 Task: Find connections with filter location Schopfheim with filter topic #productivitywith filter profile language English with filter current company TRS Staffing Solutions with filter school Maharaja Agrasen Himalayan Garhwal University with filter industry Clay and Refractory Products Manufacturing with filter service category WordPress Design with filter keywords title Brand Manager
Action: Mouse moved to (256, 207)
Screenshot: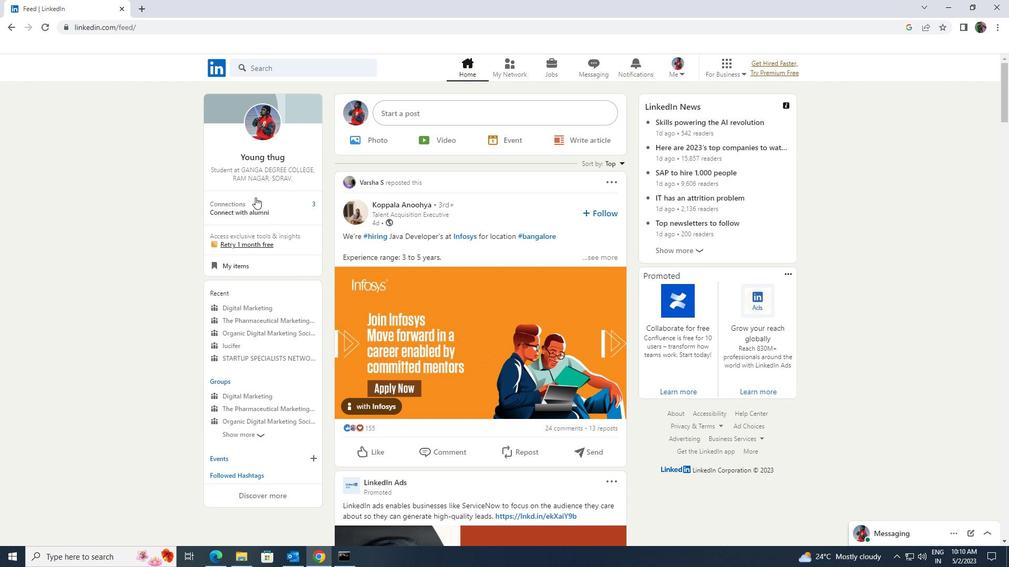 
Action: Mouse pressed left at (256, 207)
Screenshot: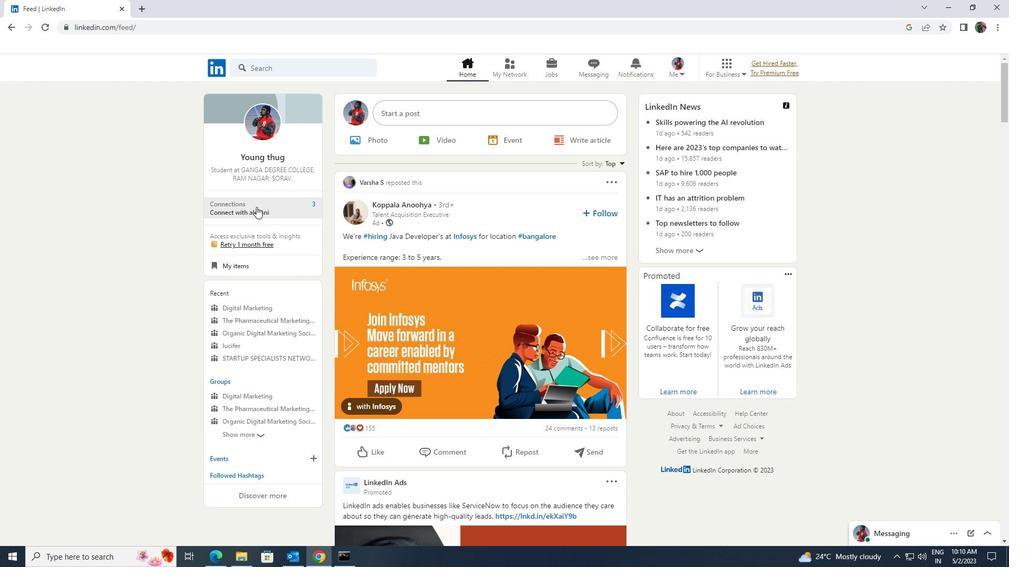 
Action: Mouse moved to (271, 127)
Screenshot: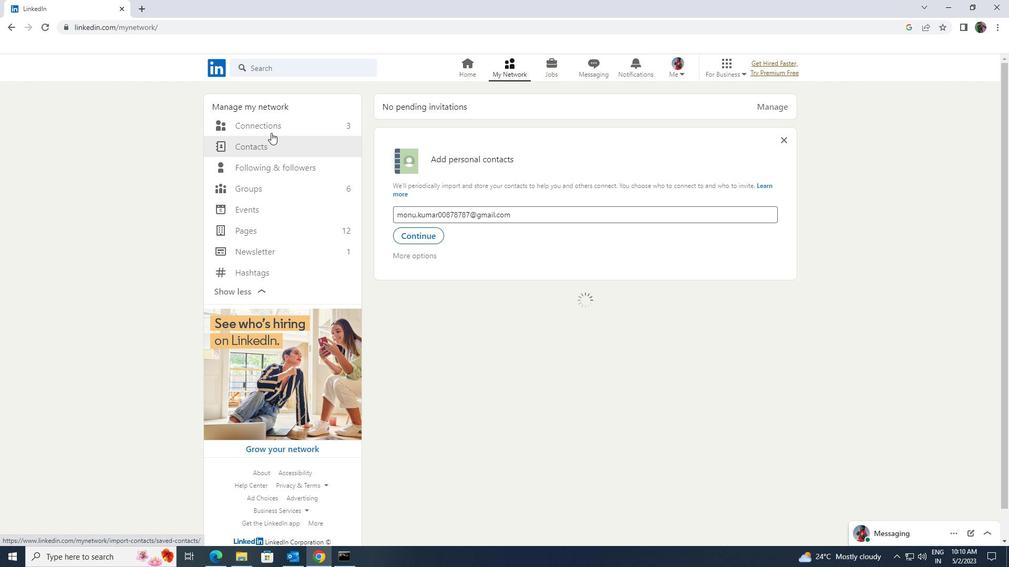 
Action: Mouse pressed left at (271, 127)
Screenshot: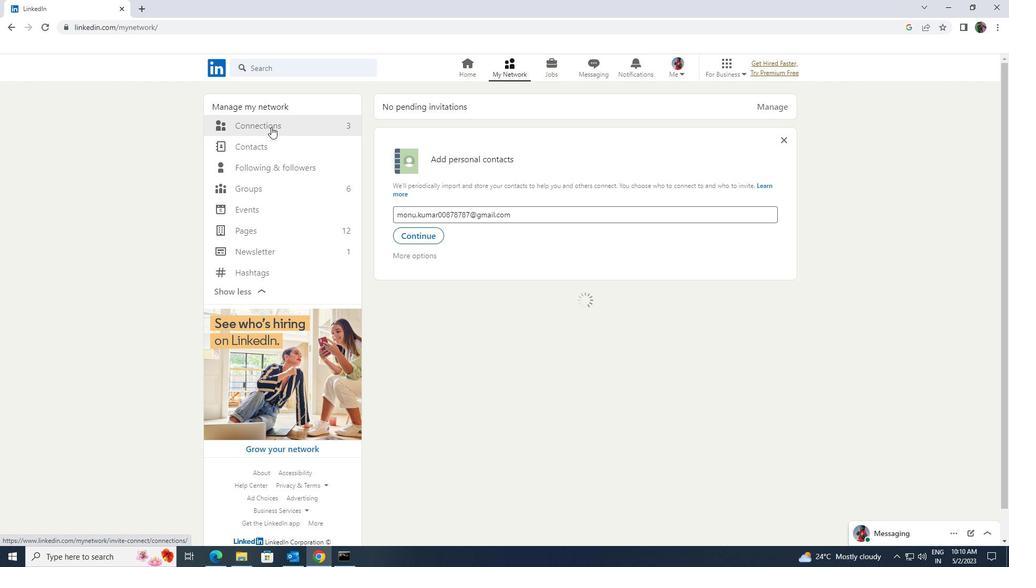 
Action: Mouse moved to (567, 127)
Screenshot: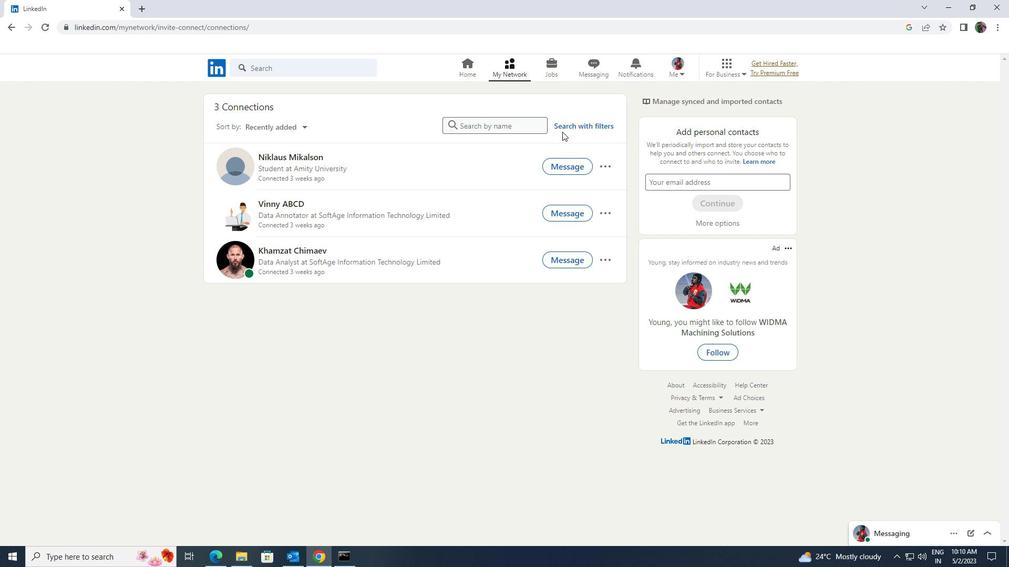 
Action: Mouse pressed left at (567, 127)
Screenshot: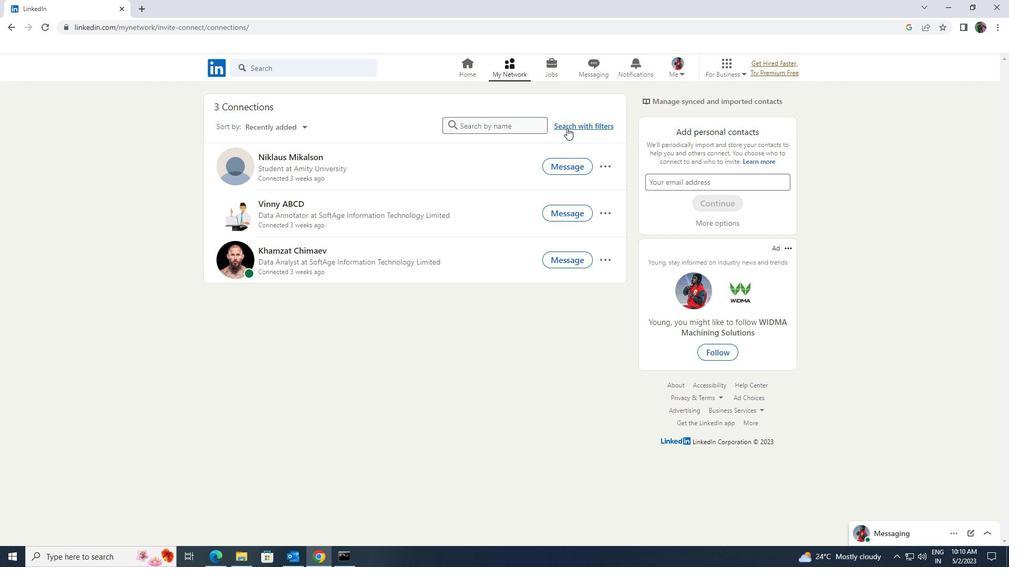 
Action: Mouse moved to (540, 97)
Screenshot: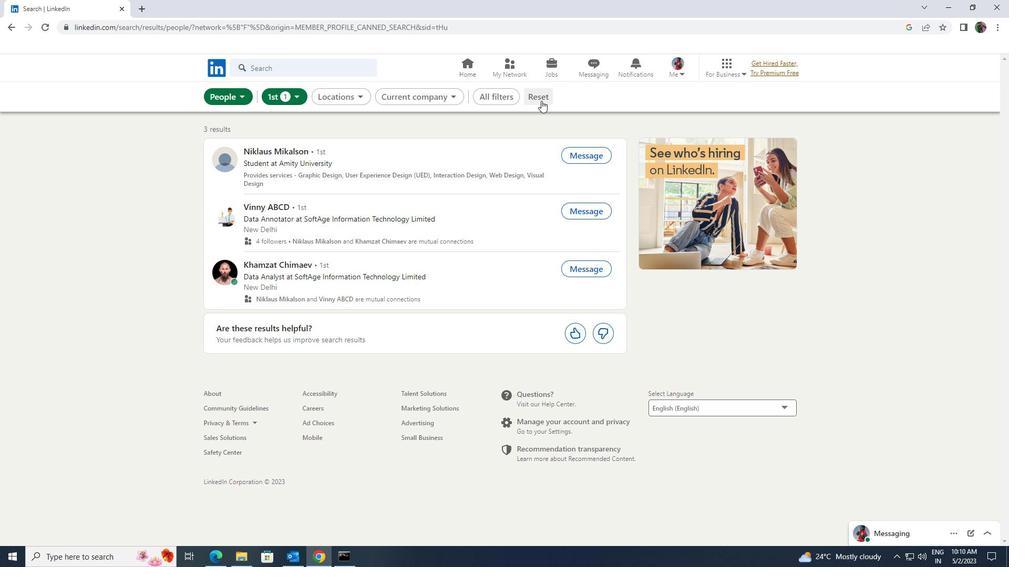 
Action: Mouse pressed left at (540, 97)
Screenshot: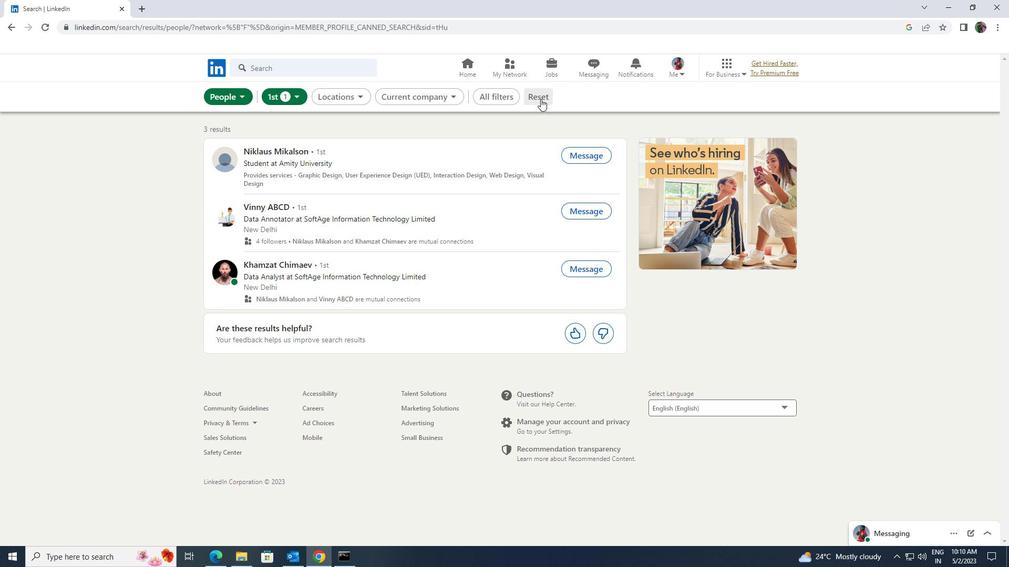 
Action: Mouse moved to (527, 95)
Screenshot: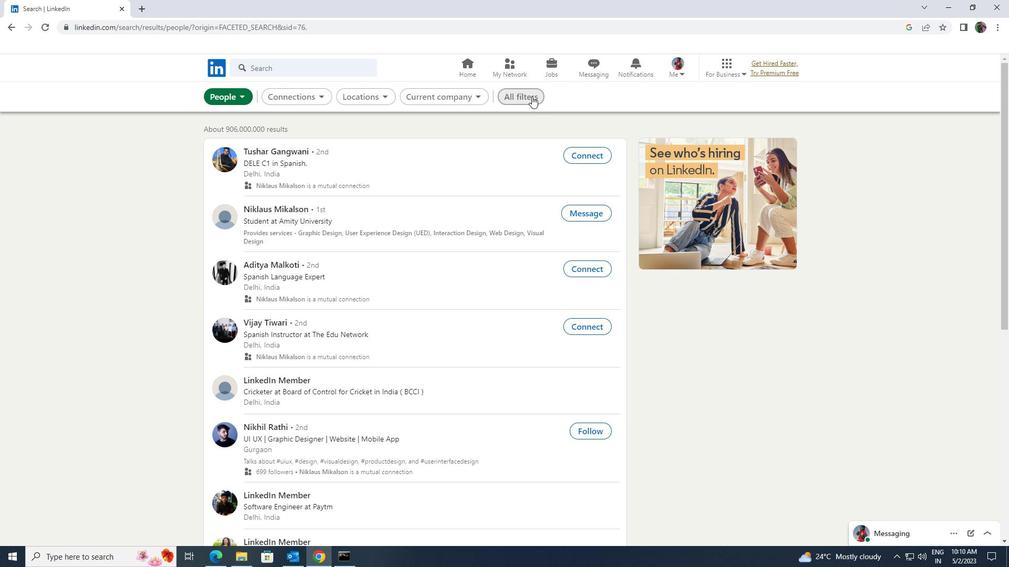 
Action: Mouse pressed left at (527, 95)
Screenshot: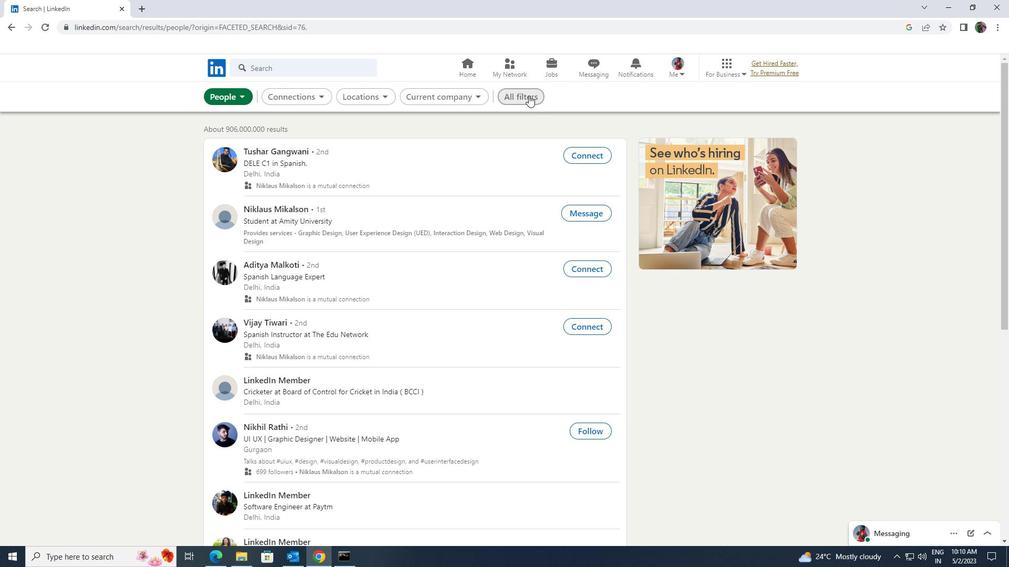 
Action: Mouse moved to (857, 314)
Screenshot: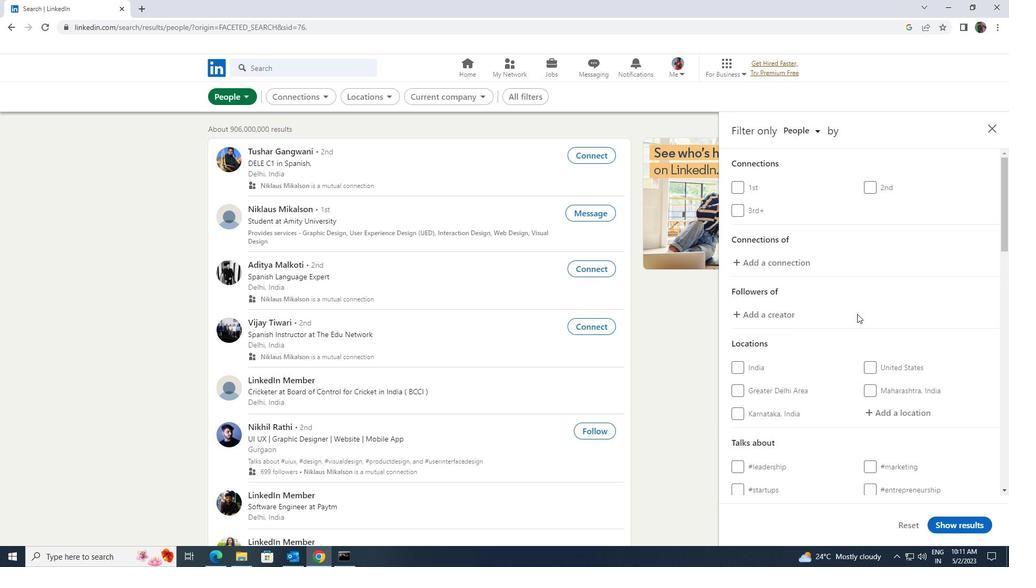 
Action: Mouse scrolled (857, 314) with delta (0, 0)
Screenshot: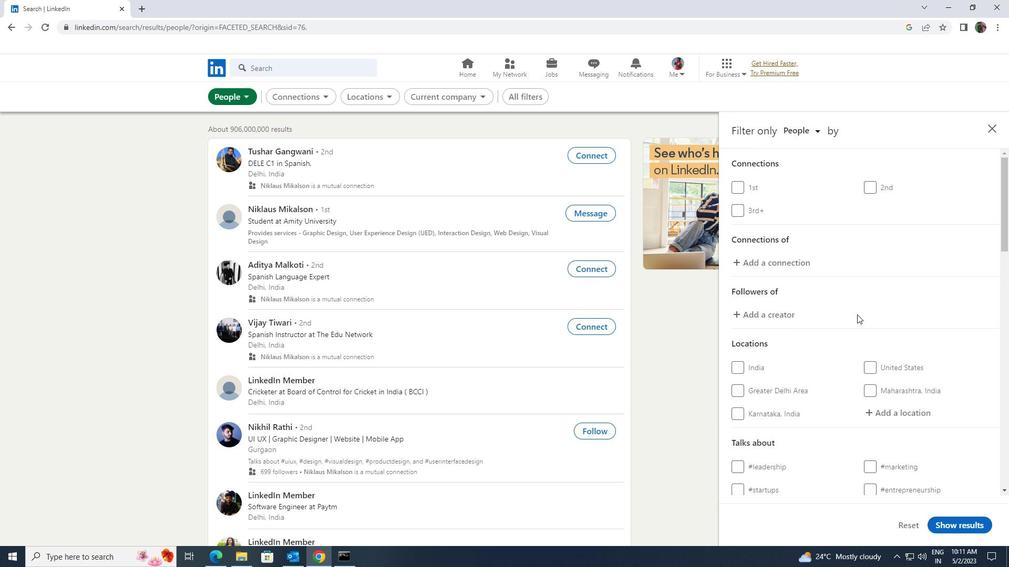 
Action: Mouse moved to (876, 359)
Screenshot: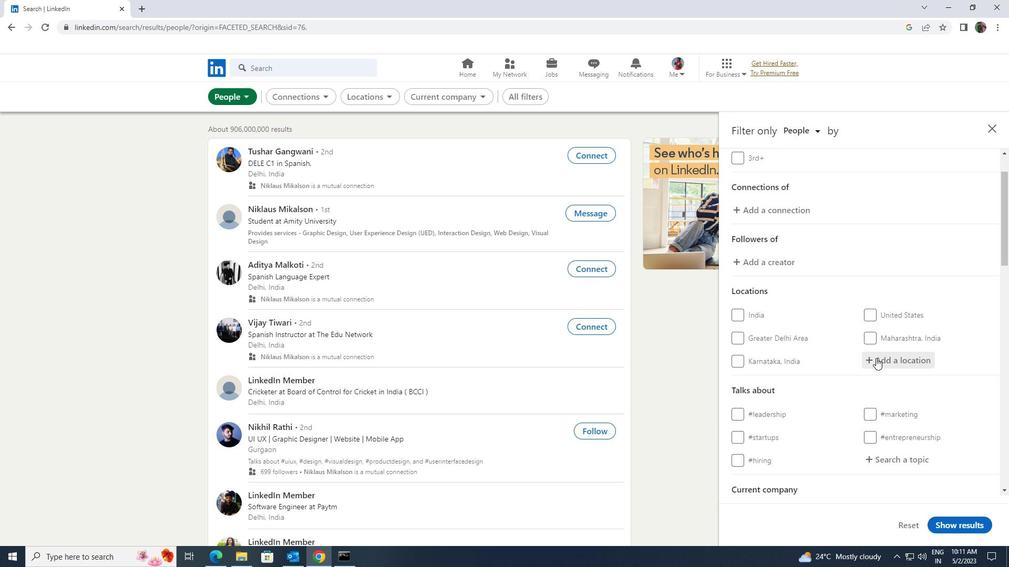 
Action: Mouse pressed left at (876, 359)
Screenshot: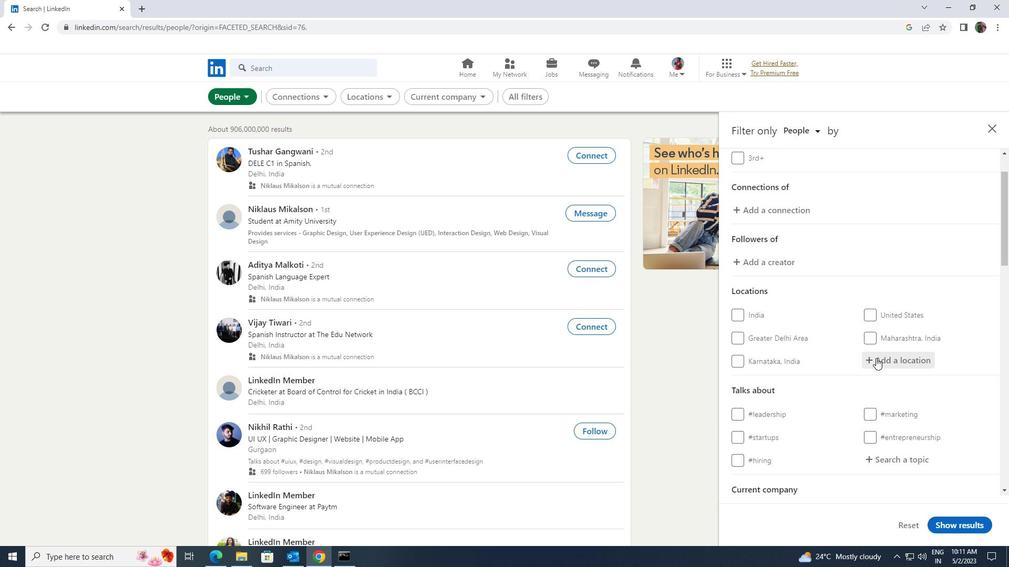 
Action: Mouse moved to (874, 361)
Screenshot: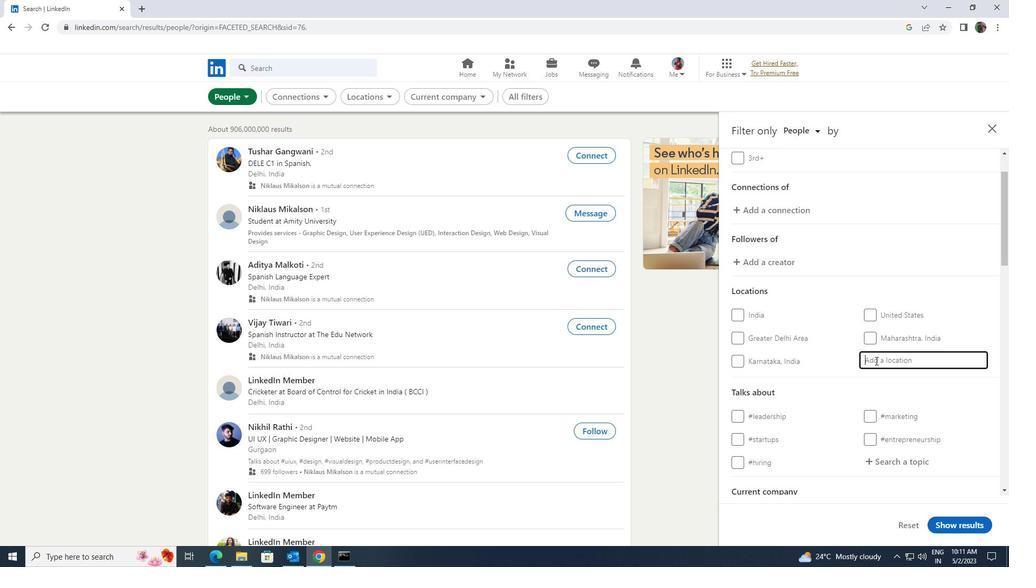 
Action: Key pressed <Key.shift><Key.shift>SCHOP
Screenshot: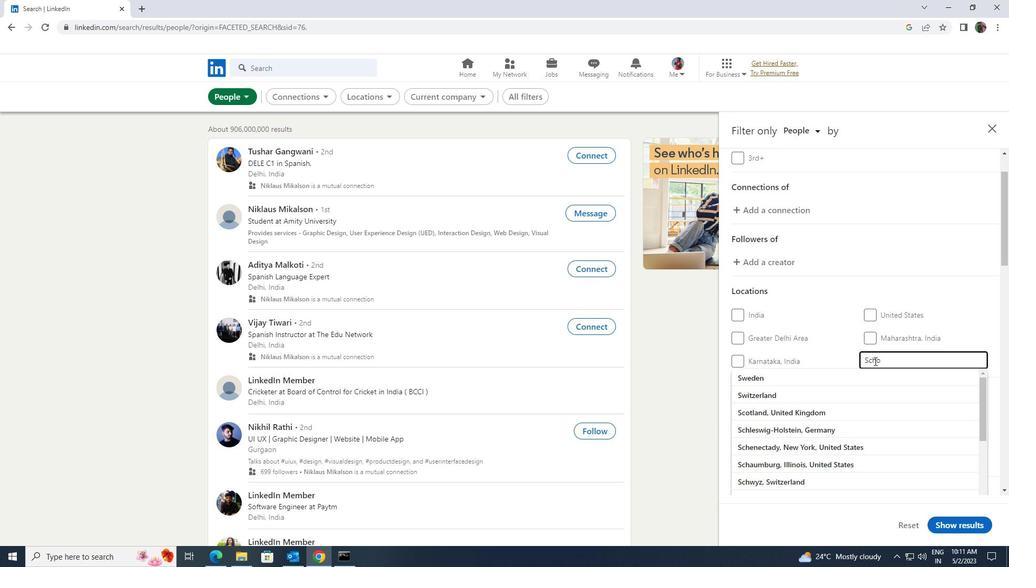 
Action: Mouse moved to (872, 373)
Screenshot: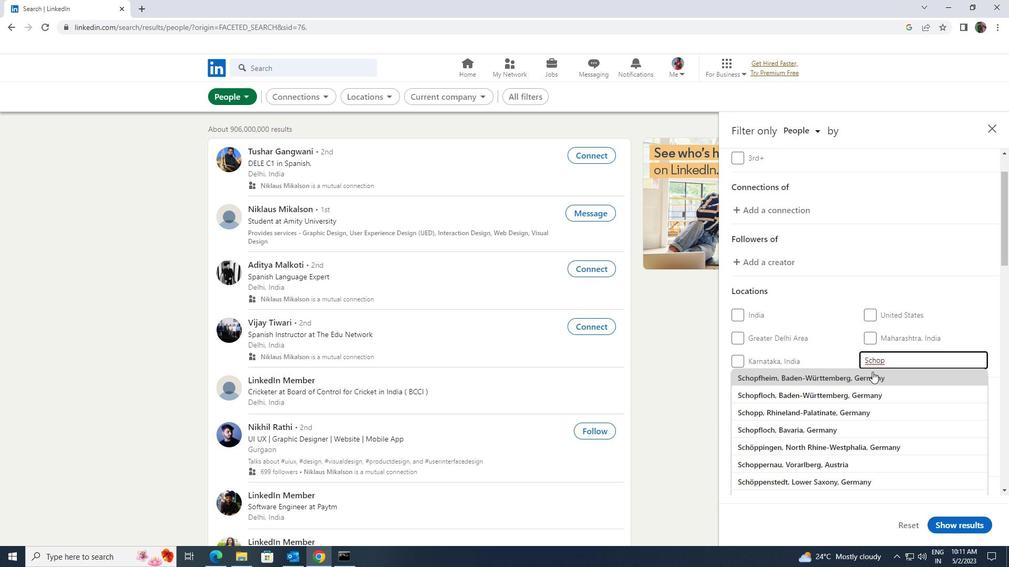 
Action: Mouse pressed left at (872, 373)
Screenshot: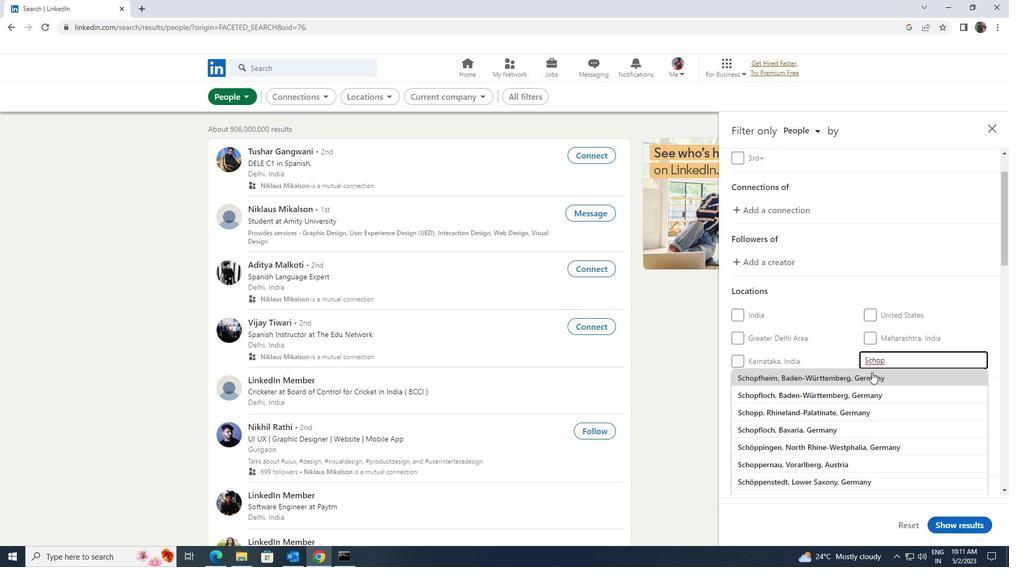 
Action: Mouse moved to (865, 377)
Screenshot: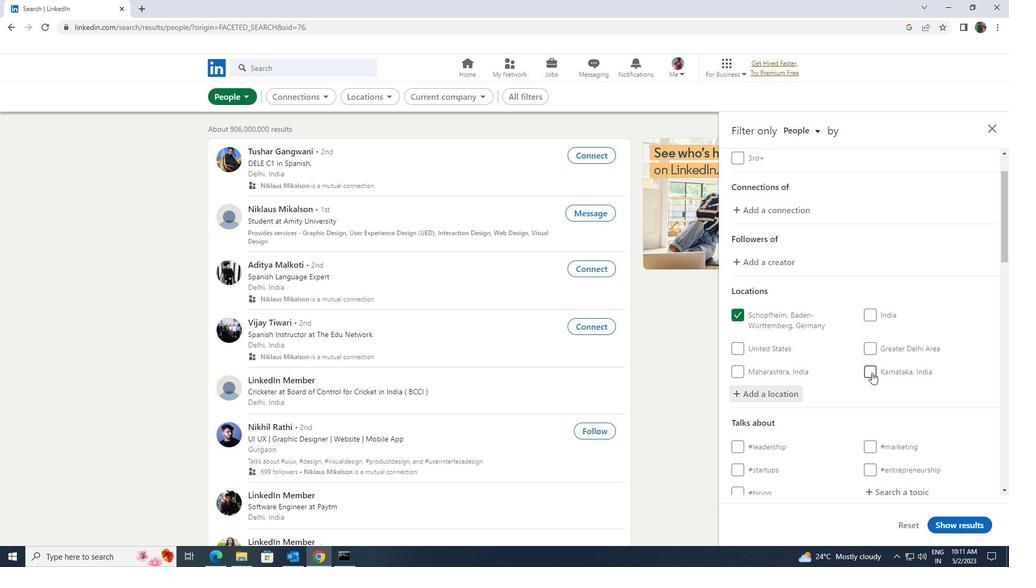 
Action: Mouse scrolled (865, 376) with delta (0, 0)
Screenshot: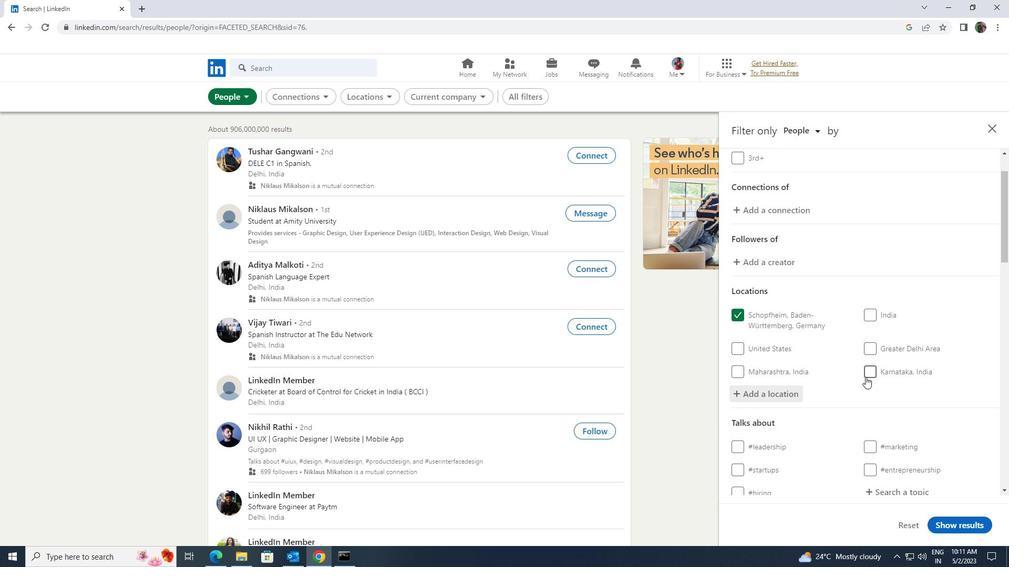 
Action: Mouse scrolled (865, 376) with delta (0, 0)
Screenshot: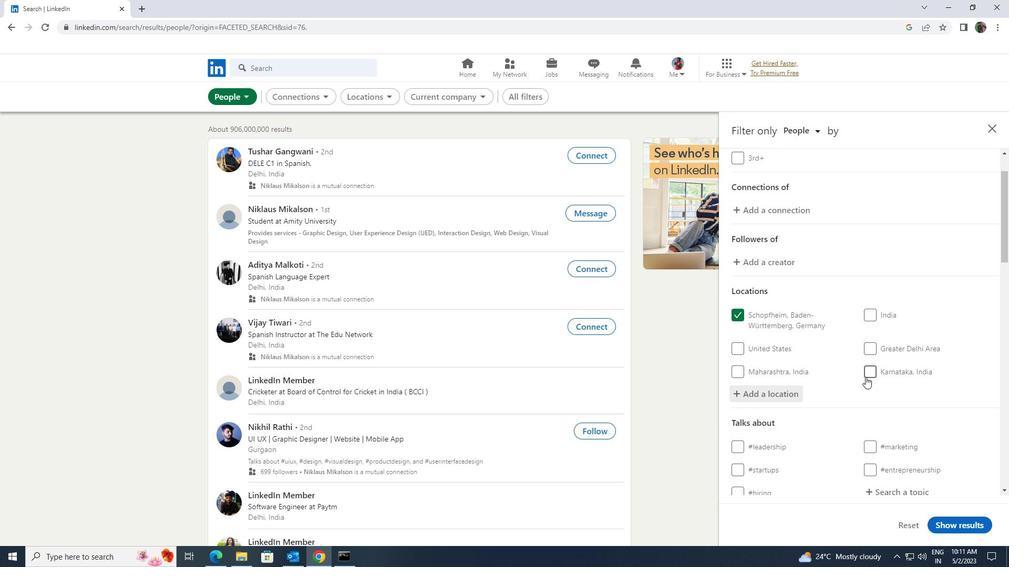 
Action: Mouse scrolled (865, 376) with delta (0, 0)
Screenshot: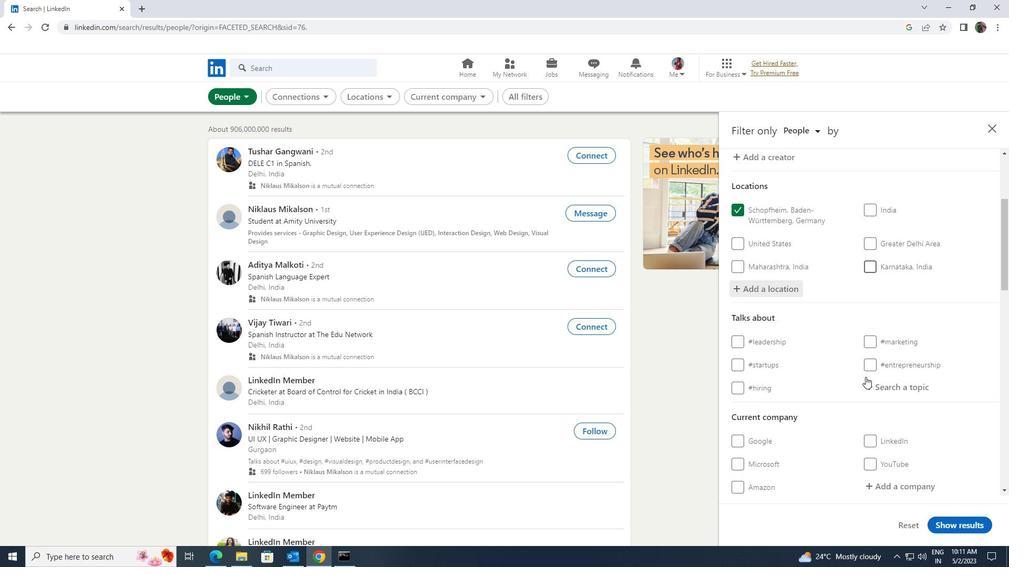 
Action: Mouse moved to (885, 338)
Screenshot: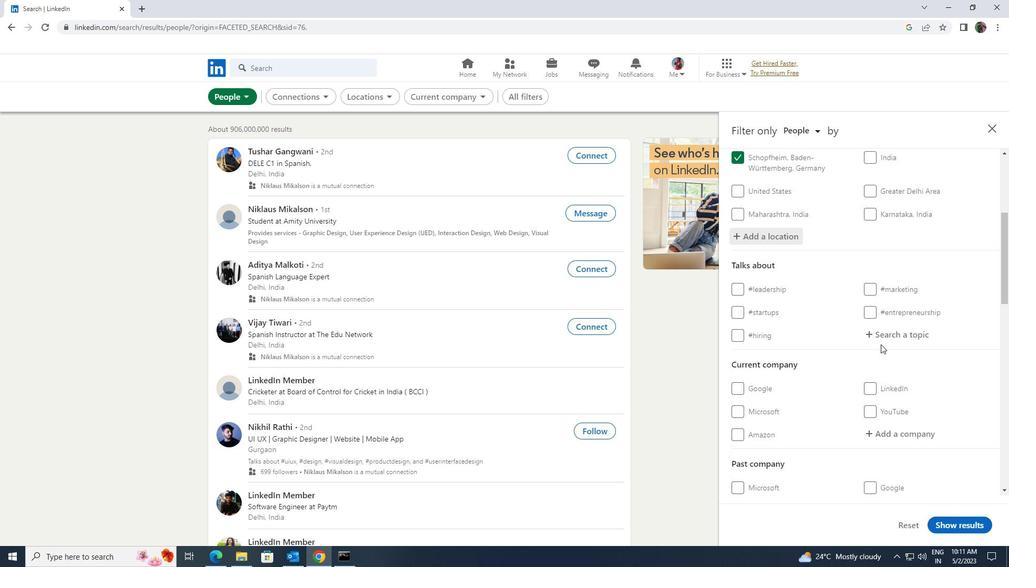 
Action: Mouse pressed left at (885, 338)
Screenshot: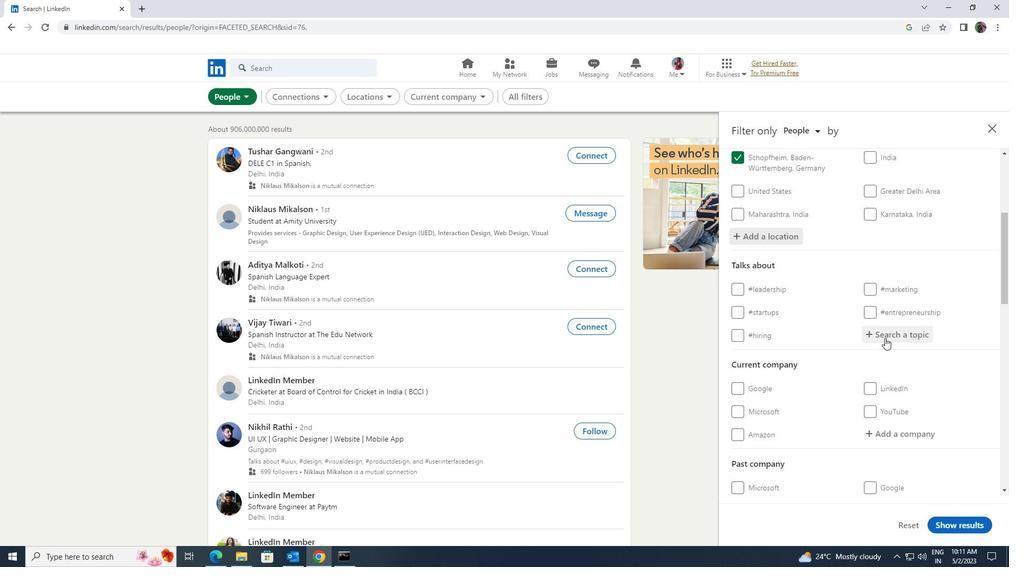 
Action: Mouse moved to (884, 338)
Screenshot: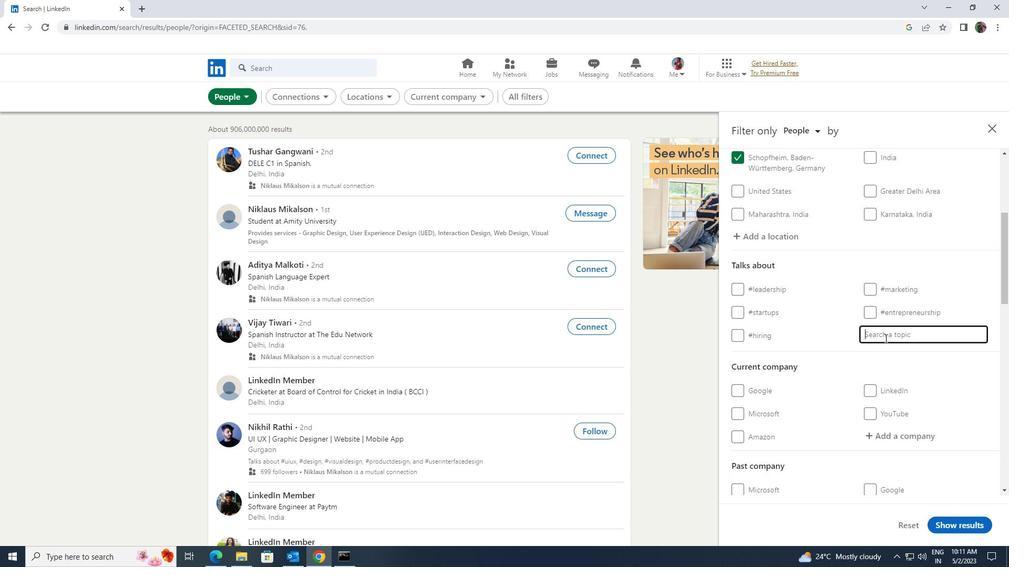 
Action: Key pressed <Key.shift>PRODUCT
Screenshot: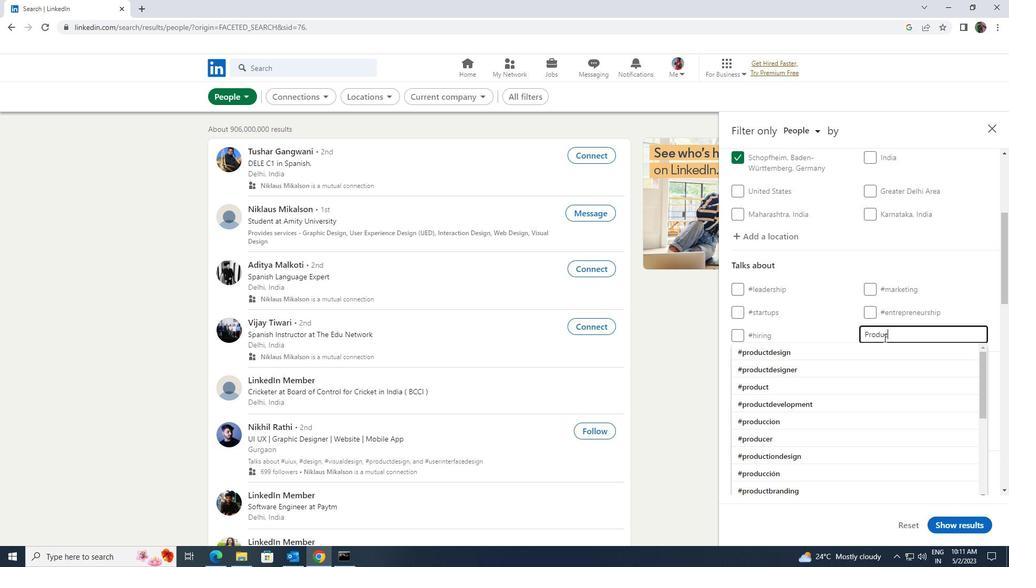 
Action: Mouse moved to (874, 365)
Screenshot: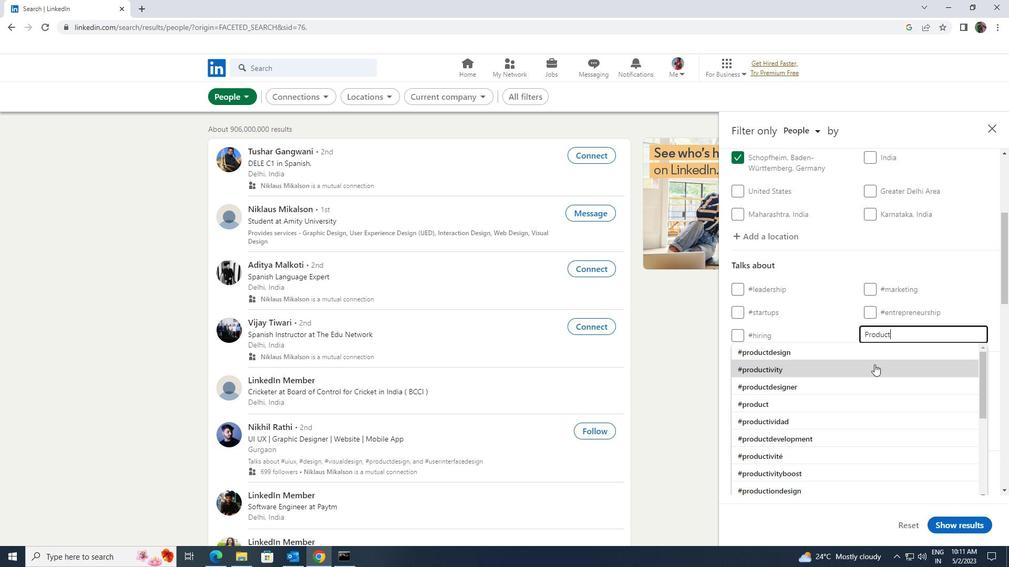 
Action: Mouse pressed left at (874, 365)
Screenshot: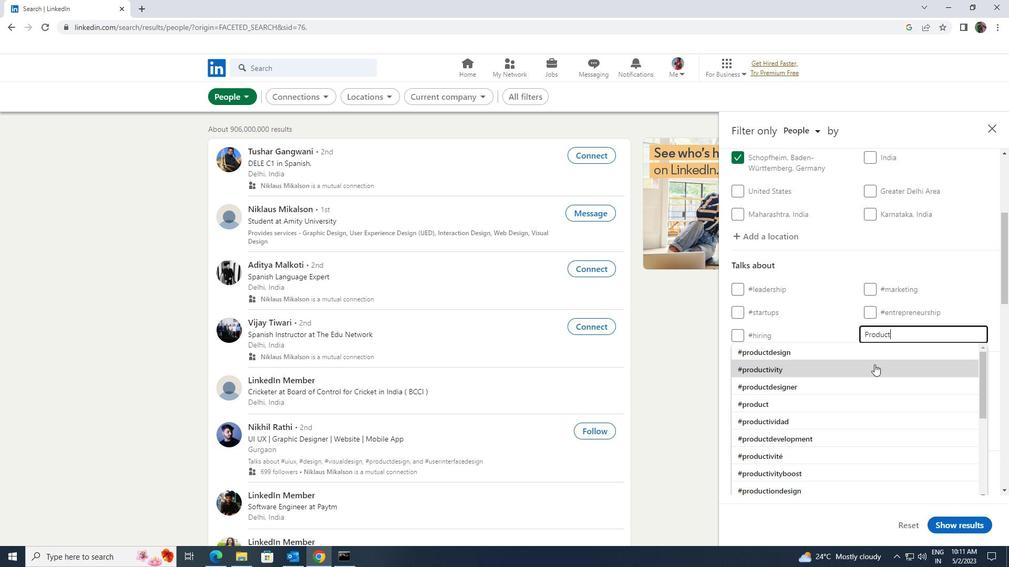 
Action: Mouse moved to (874, 365)
Screenshot: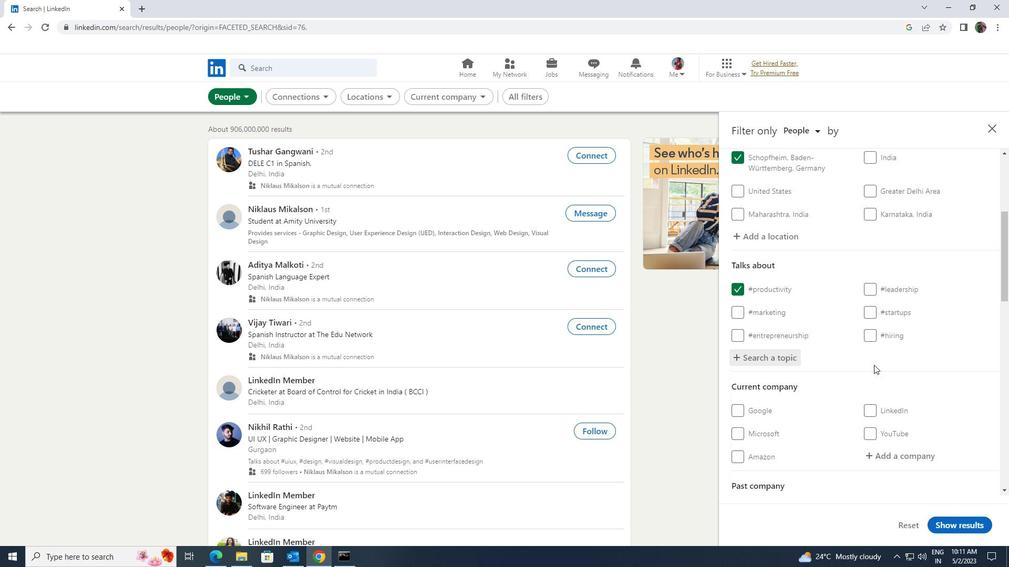 
Action: Mouse scrolled (874, 365) with delta (0, 0)
Screenshot: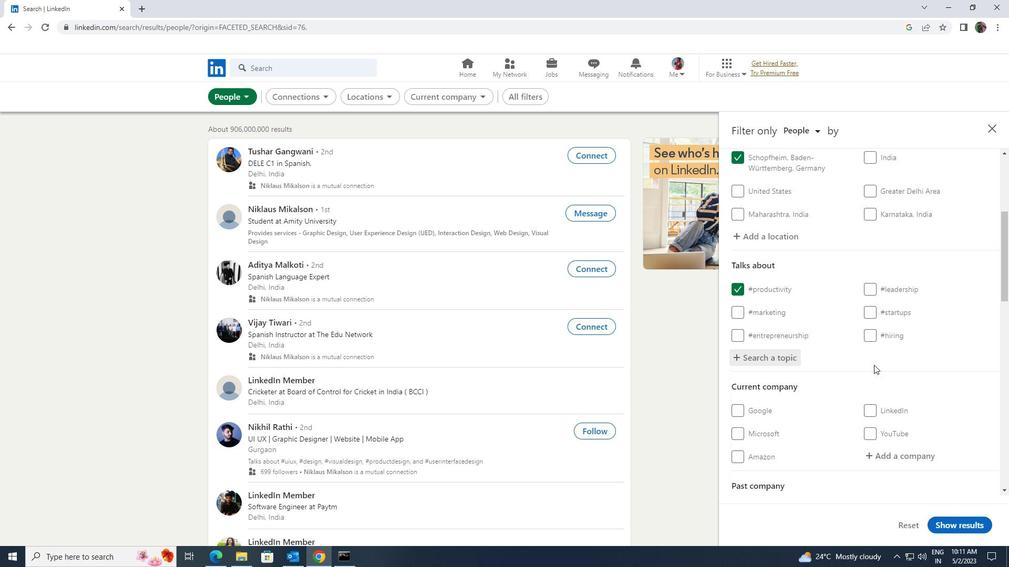 
Action: Mouse scrolled (874, 365) with delta (0, 0)
Screenshot: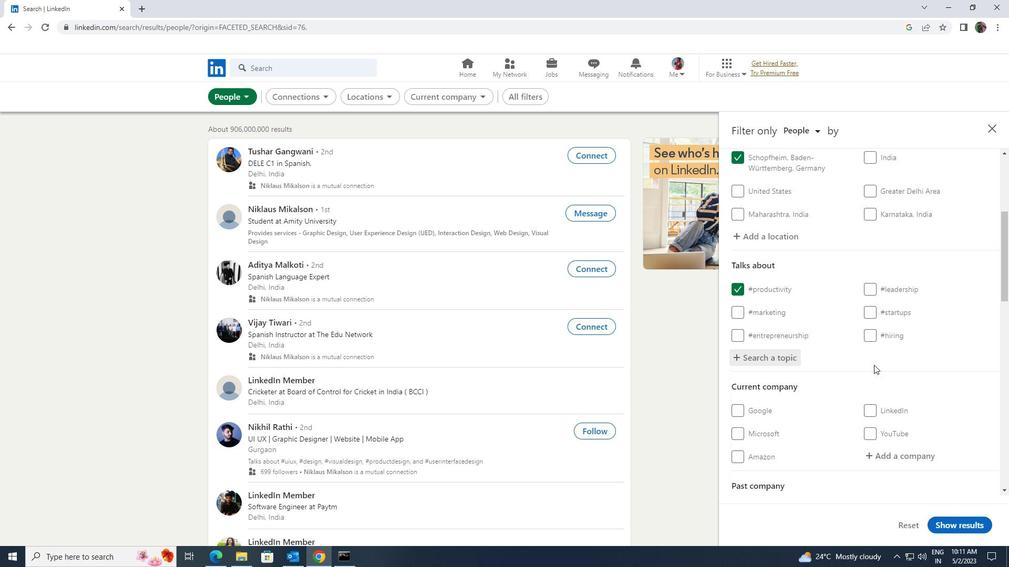 
Action: Mouse moved to (873, 366)
Screenshot: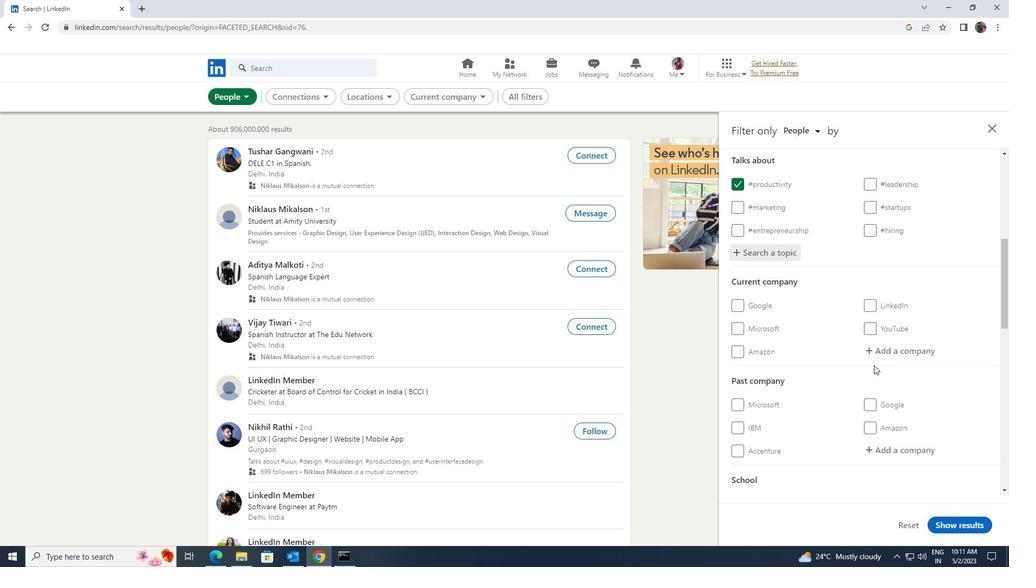 
Action: Mouse scrolled (873, 366) with delta (0, 0)
Screenshot: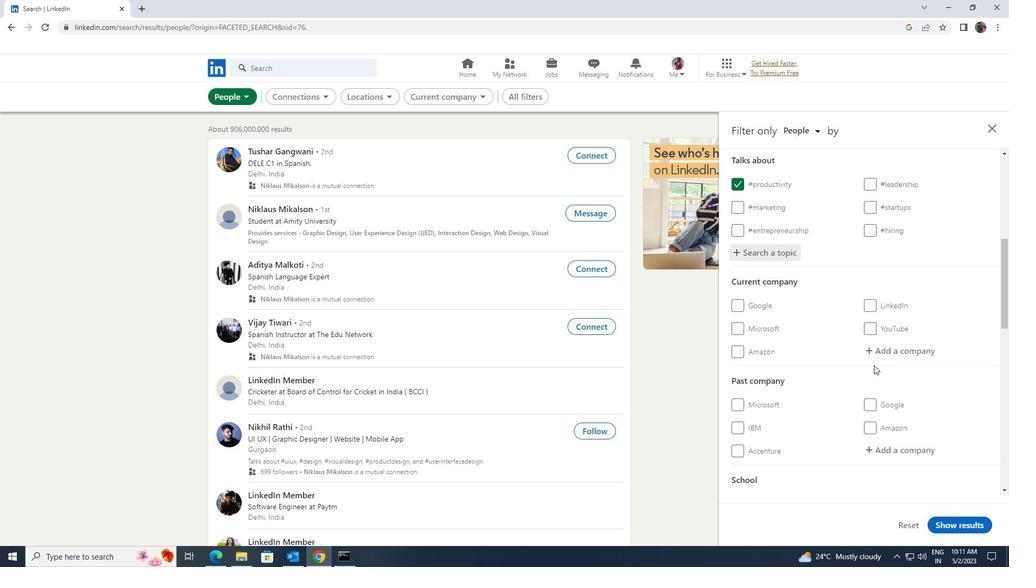 
Action: Mouse scrolled (873, 366) with delta (0, 0)
Screenshot: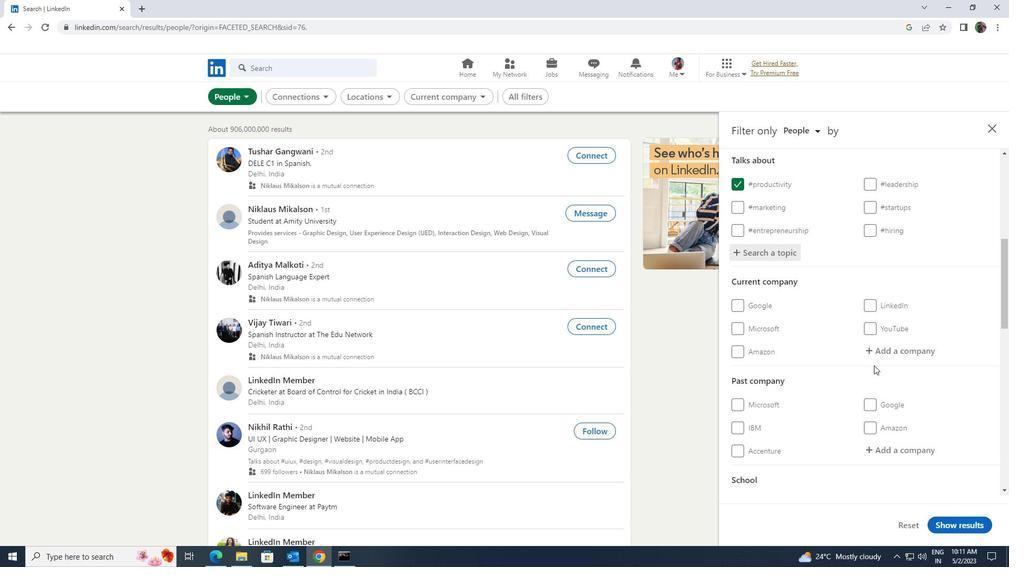 
Action: Mouse scrolled (873, 366) with delta (0, 0)
Screenshot: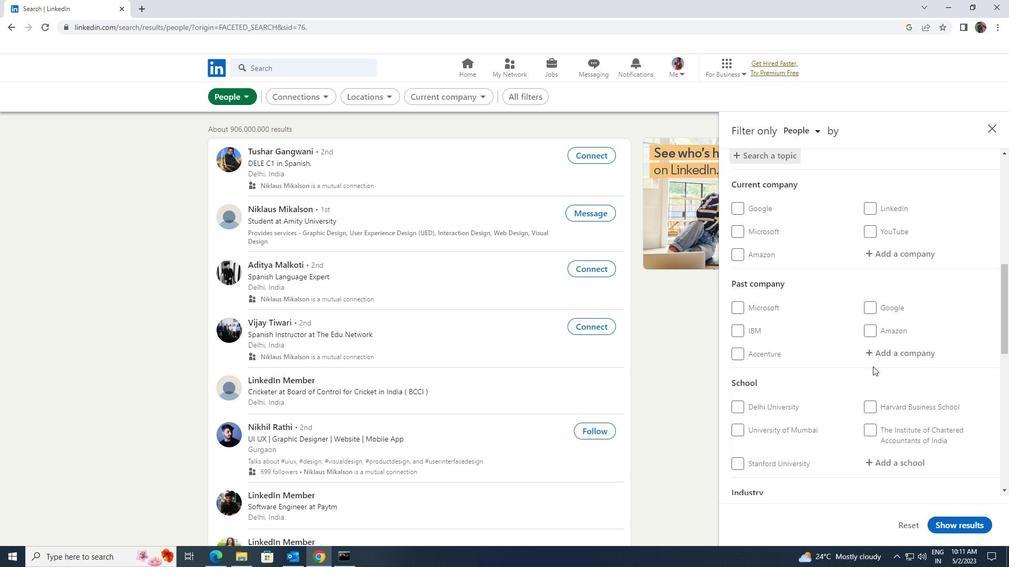 
Action: Mouse scrolled (873, 366) with delta (0, 0)
Screenshot: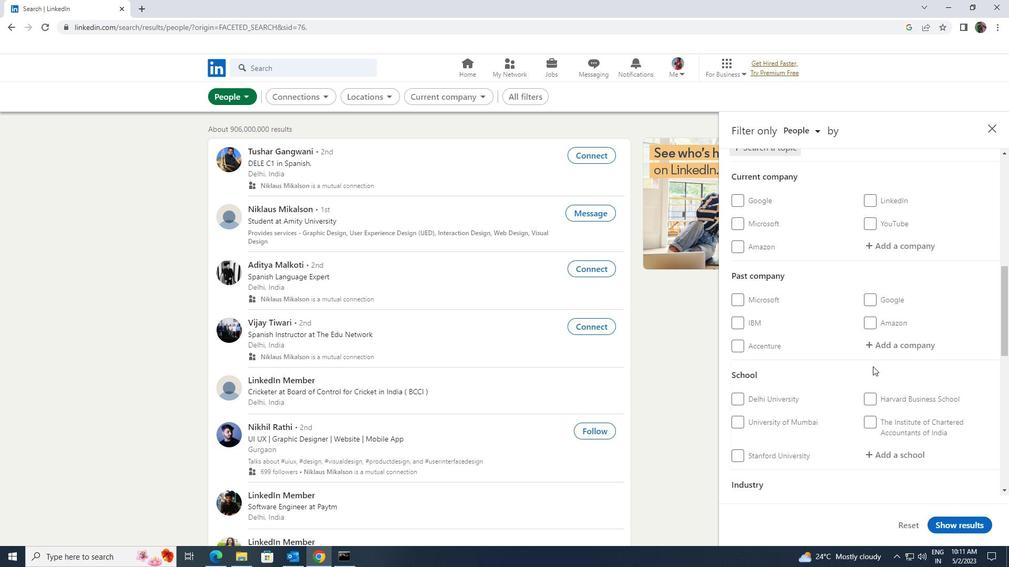 
Action: Mouse scrolled (873, 366) with delta (0, 0)
Screenshot: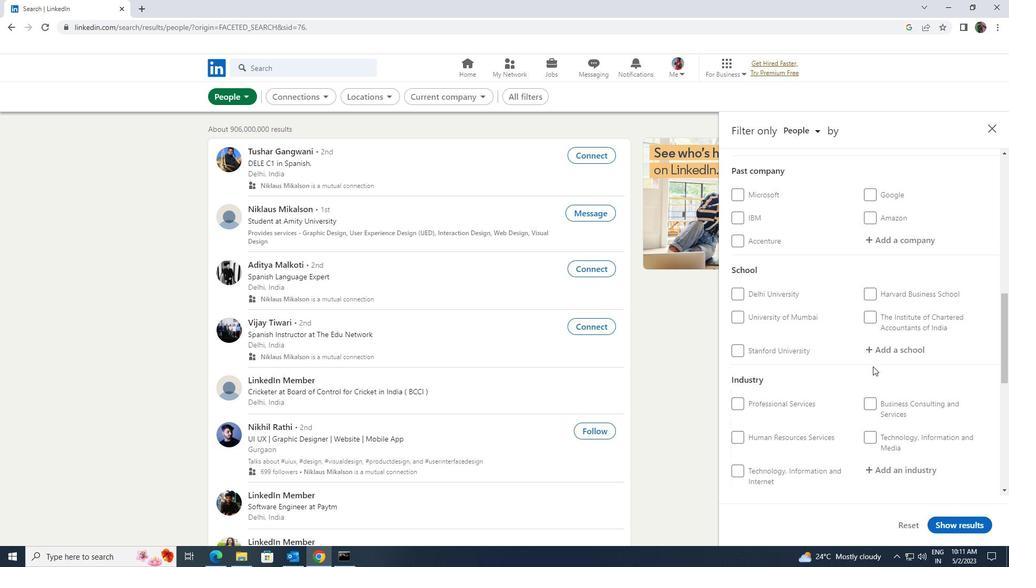 
Action: Mouse scrolled (873, 366) with delta (0, 0)
Screenshot: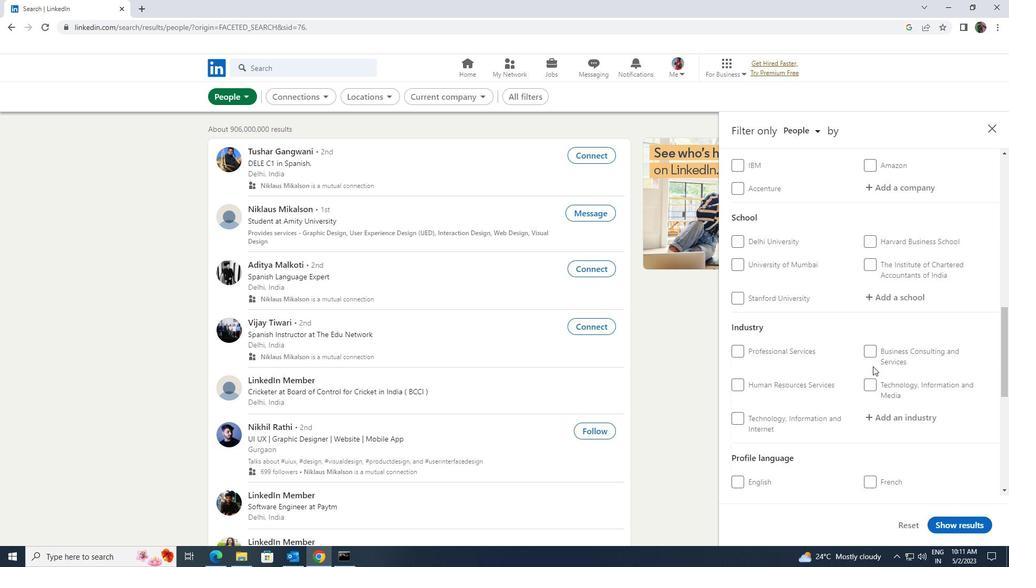 
Action: Mouse scrolled (873, 366) with delta (0, 0)
Screenshot: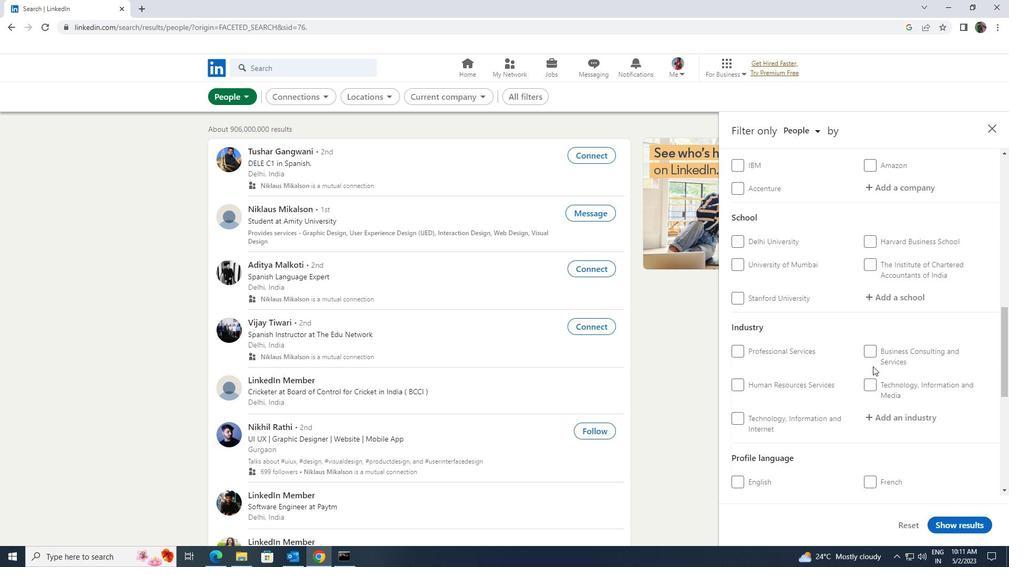 
Action: Mouse moved to (742, 373)
Screenshot: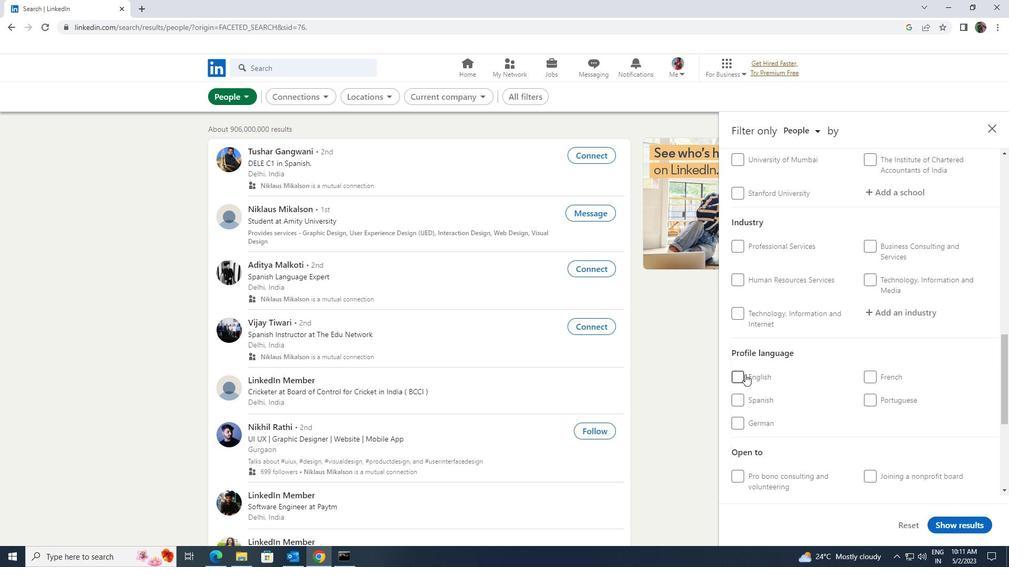 
Action: Mouse pressed left at (742, 373)
Screenshot: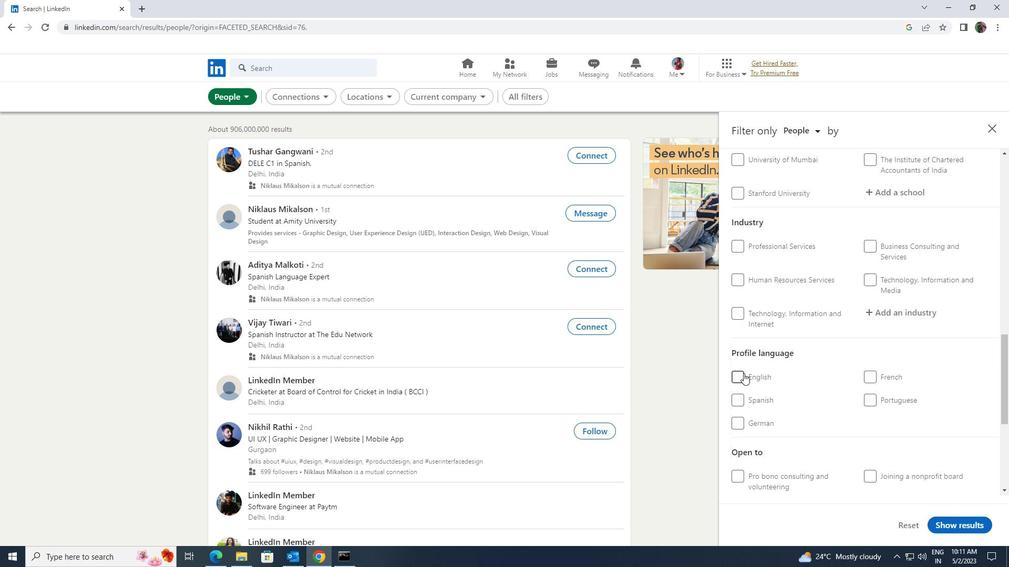 
Action: Mouse moved to (803, 384)
Screenshot: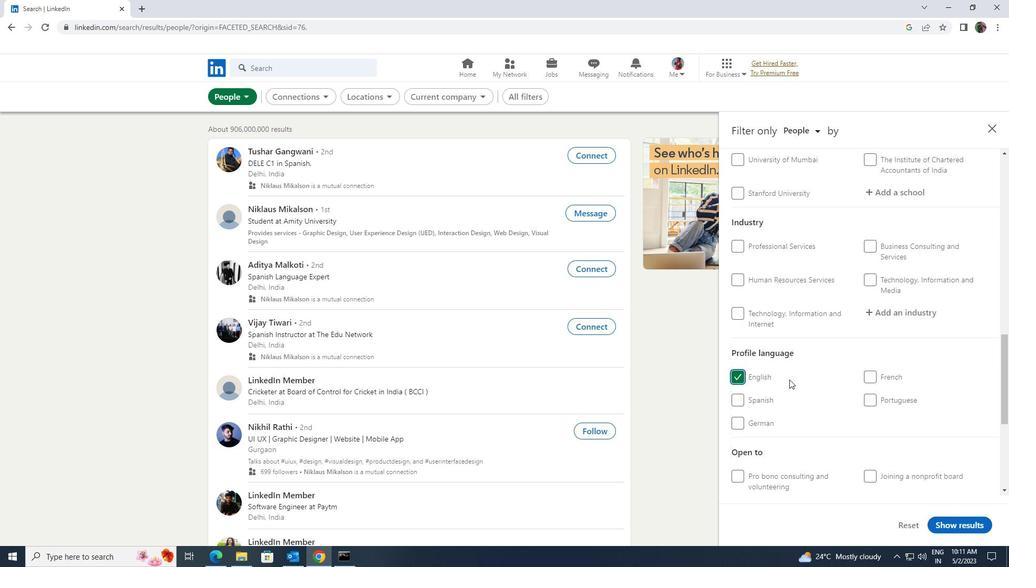 
Action: Mouse scrolled (803, 385) with delta (0, 0)
Screenshot: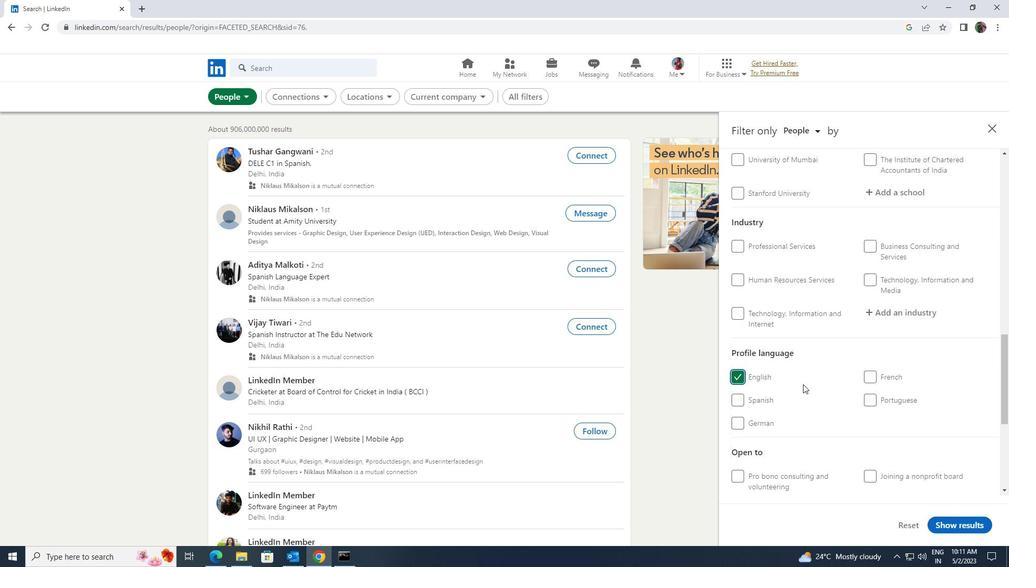 
Action: Mouse scrolled (803, 385) with delta (0, 0)
Screenshot: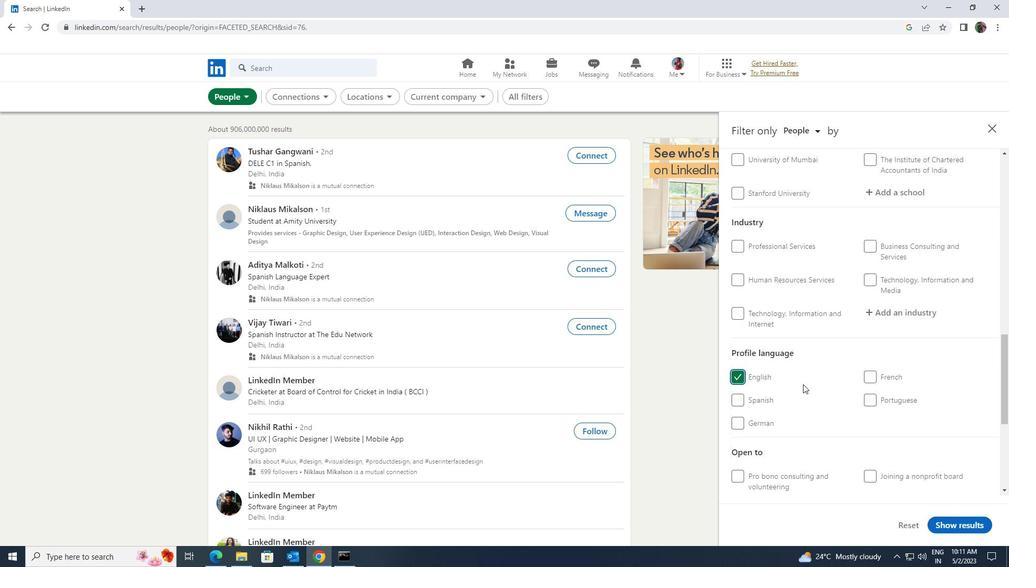
Action: Mouse scrolled (803, 385) with delta (0, 0)
Screenshot: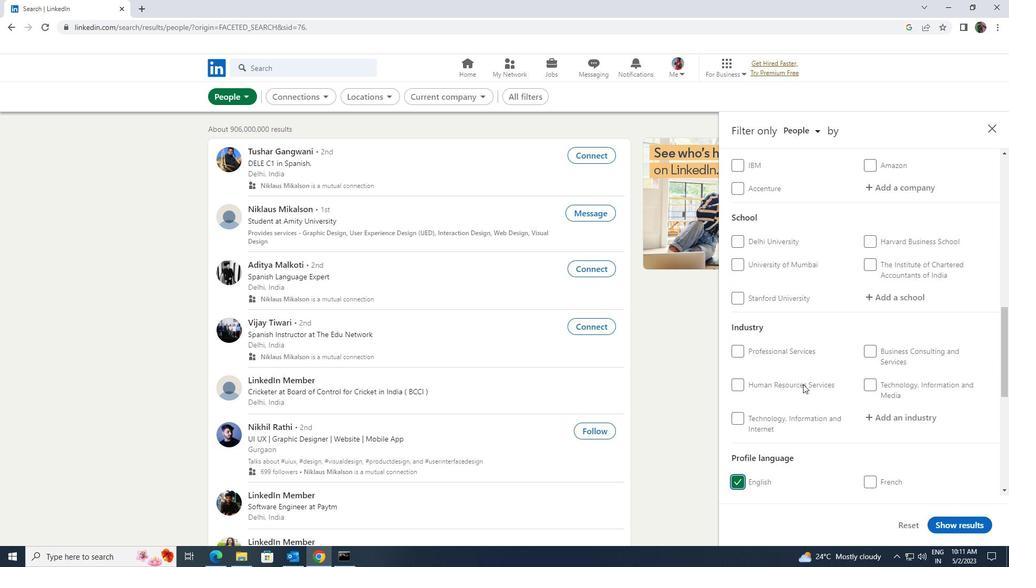 
Action: Mouse scrolled (803, 385) with delta (0, 0)
Screenshot: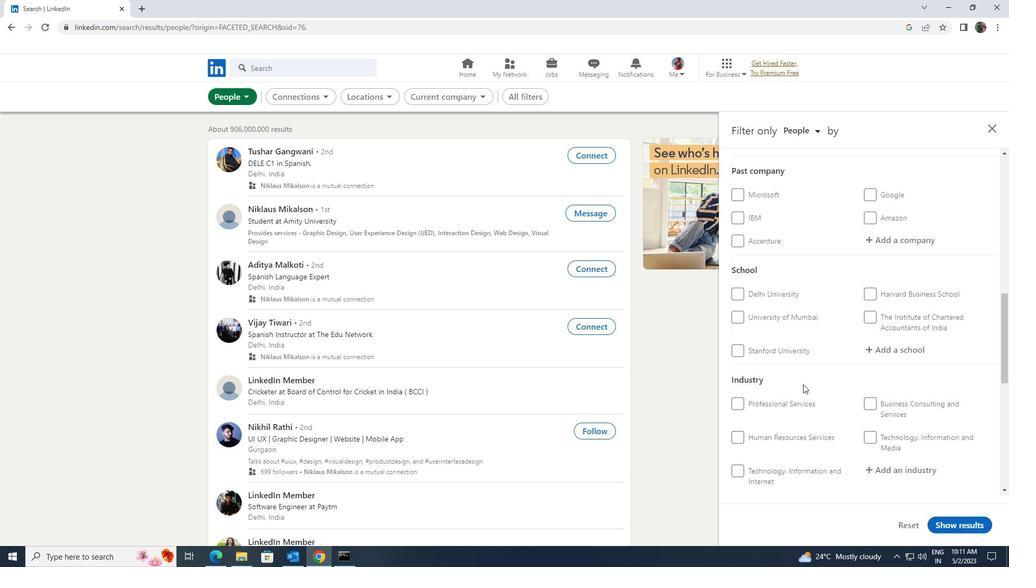 
Action: Mouse scrolled (803, 385) with delta (0, 0)
Screenshot: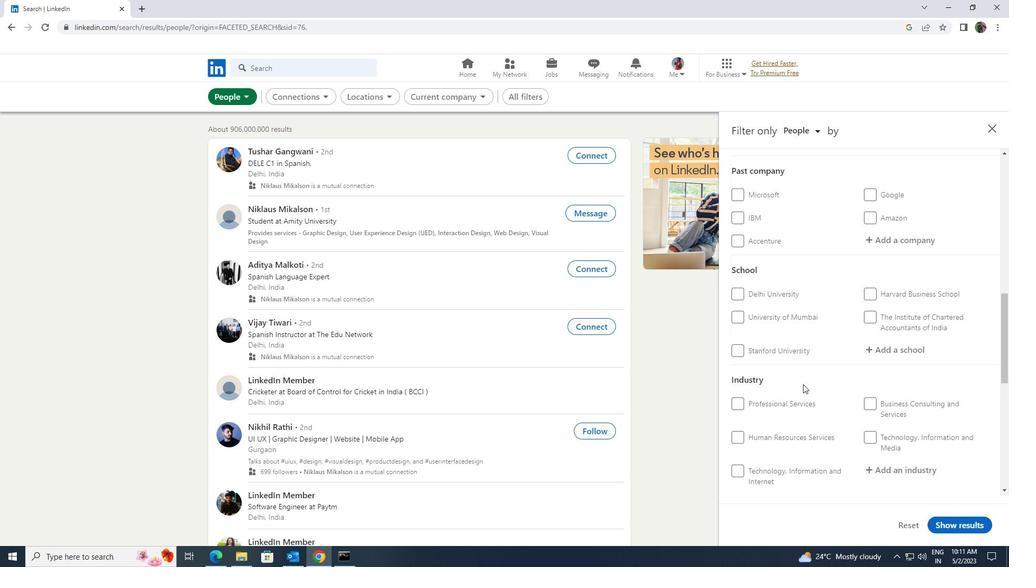 
Action: Mouse scrolled (803, 385) with delta (0, 0)
Screenshot: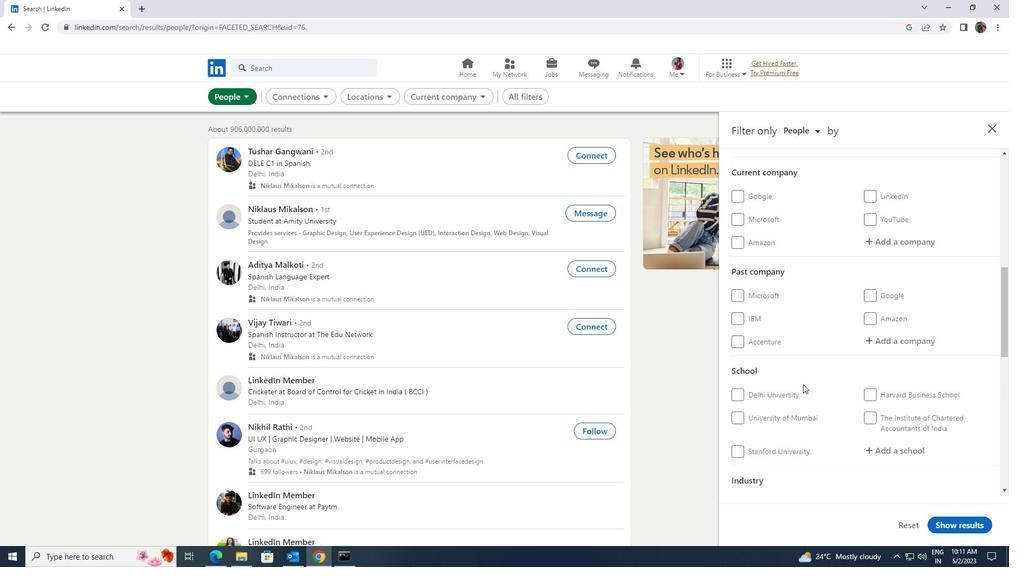 
Action: Mouse scrolled (803, 385) with delta (0, 0)
Screenshot: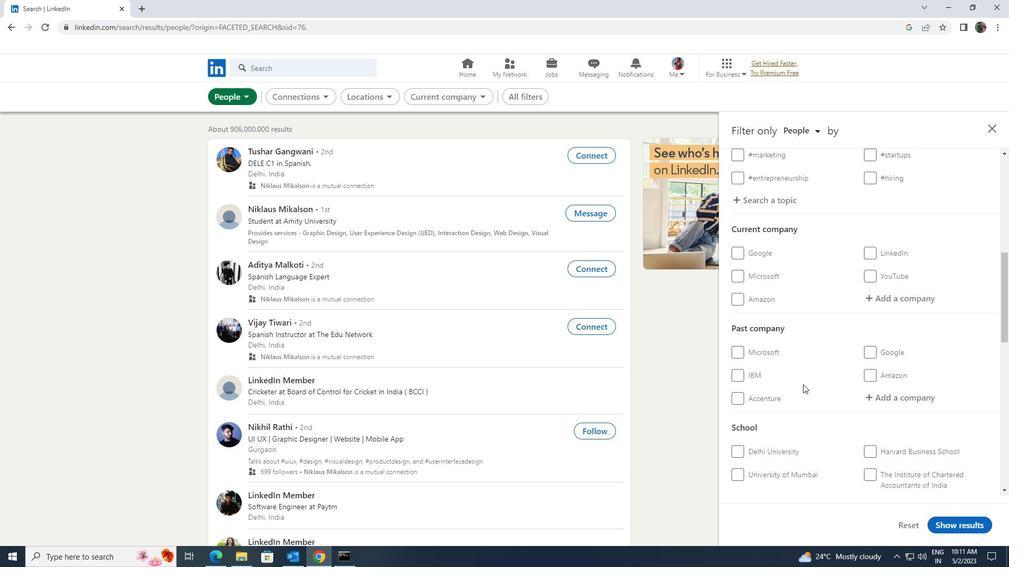 
Action: Mouse moved to (879, 352)
Screenshot: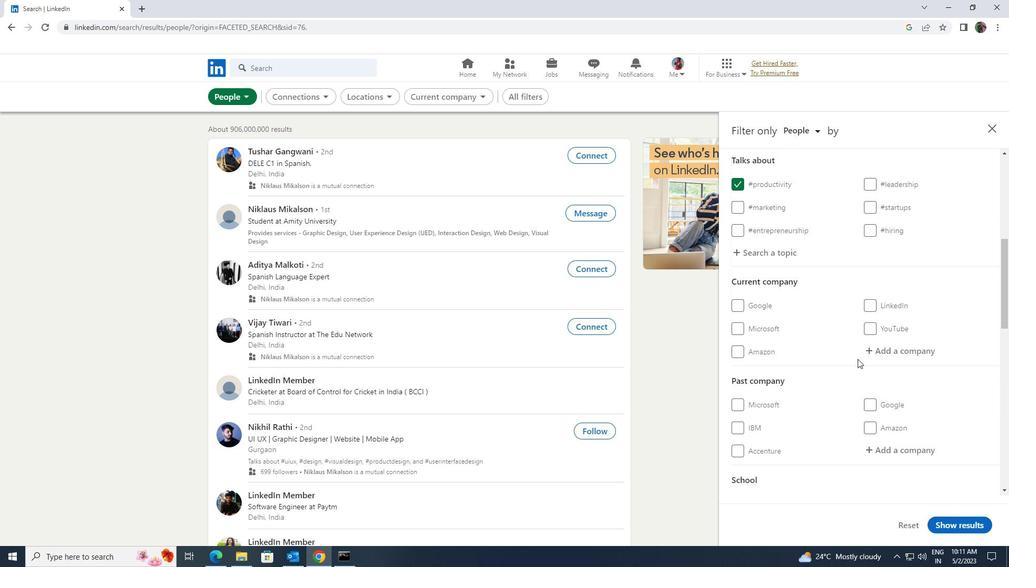 
Action: Mouse pressed left at (879, 352)
Screenshot: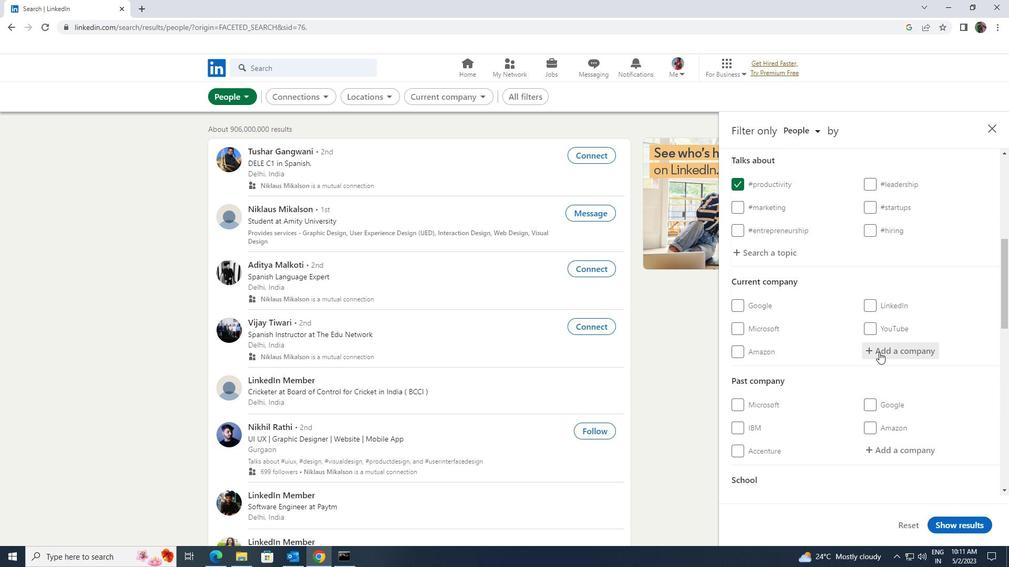 
Action: Mouse moved to (876, 353)
Screenshot: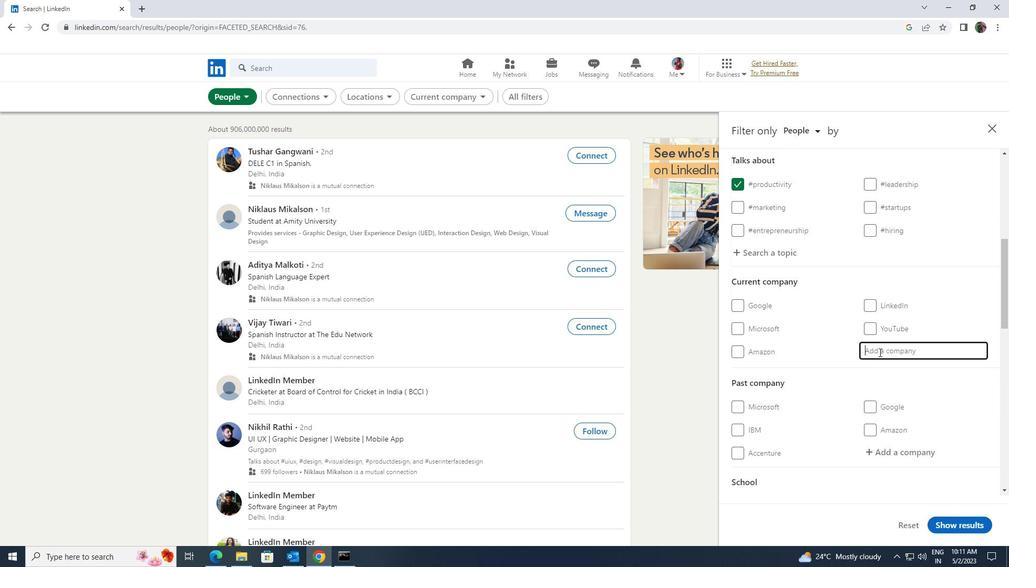 
Action: Key pressed <Key.shift>R<Key.backspace><Key.shift>TRS<Key.space>
Screenshot: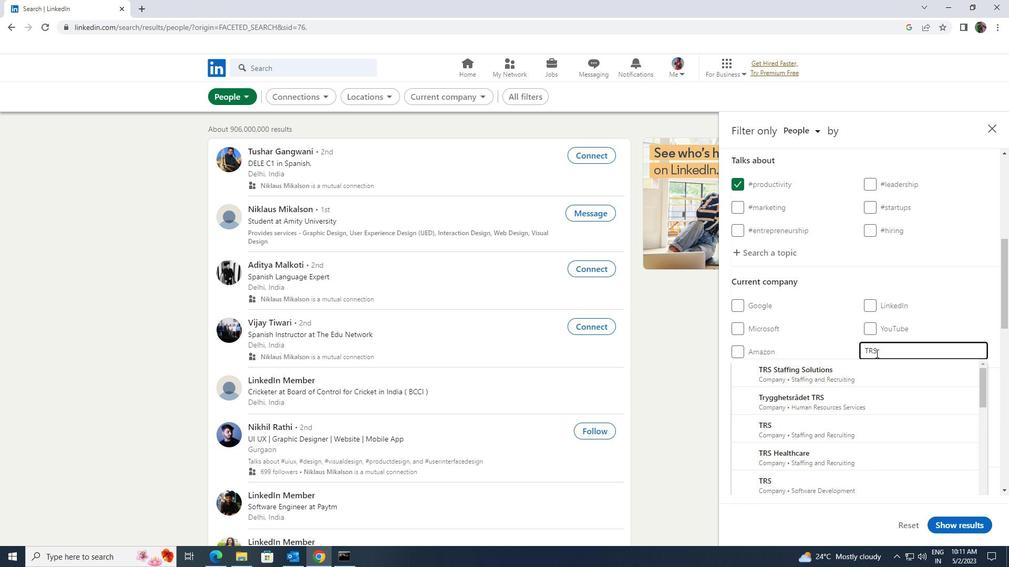 
Action: Mouse moved to (874, 365)
Screenshot: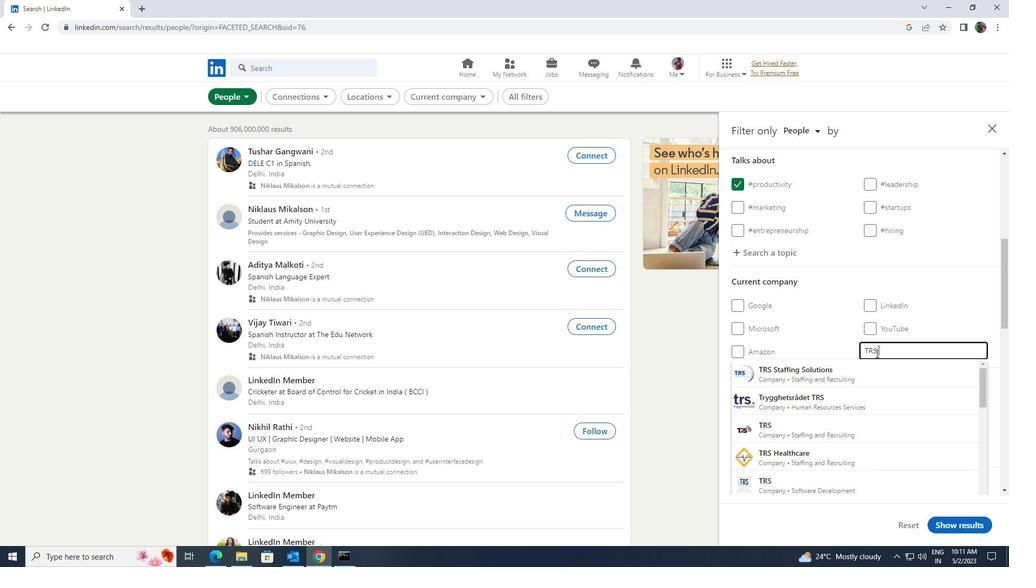 
Action: Mouse pressed left at (874, 365)
Screenshot: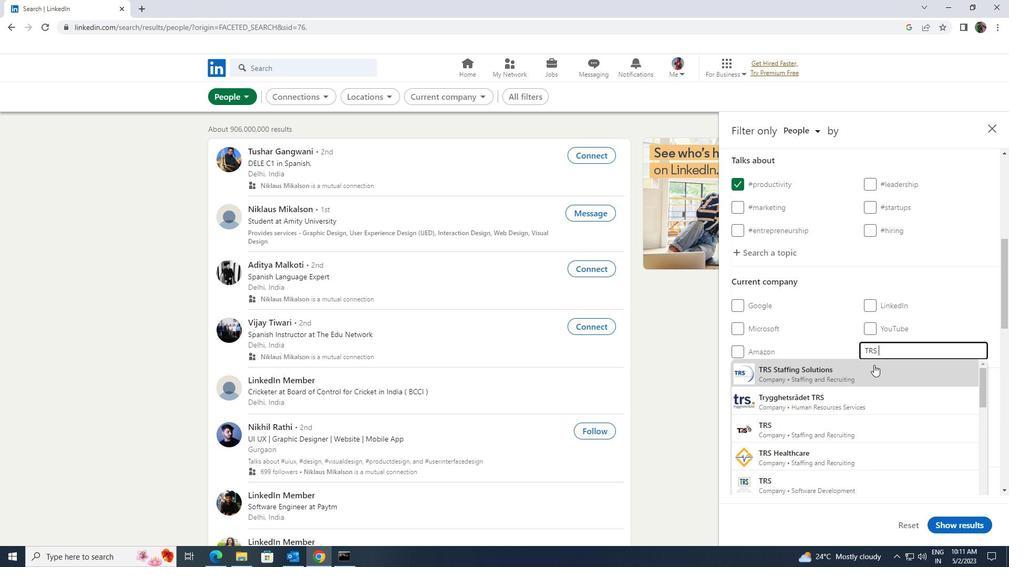 
Action: Mouse moved to (872, 367)
Screenshot: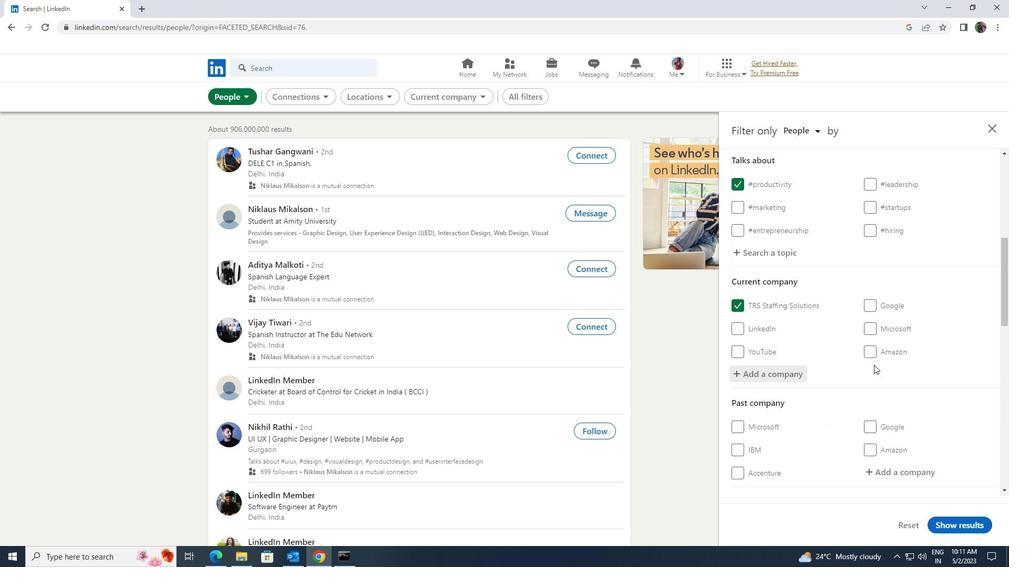 
Action: Mouse scrolled (872, 366) with delta (0, 0)
Screenshot: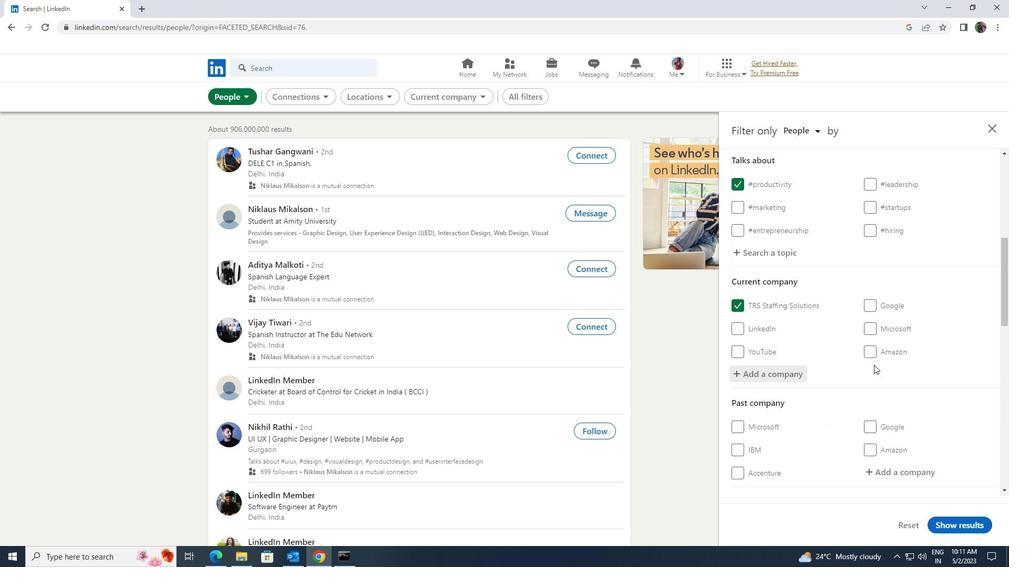 
Action: Mouse moved to (871, 368)
Screenshot: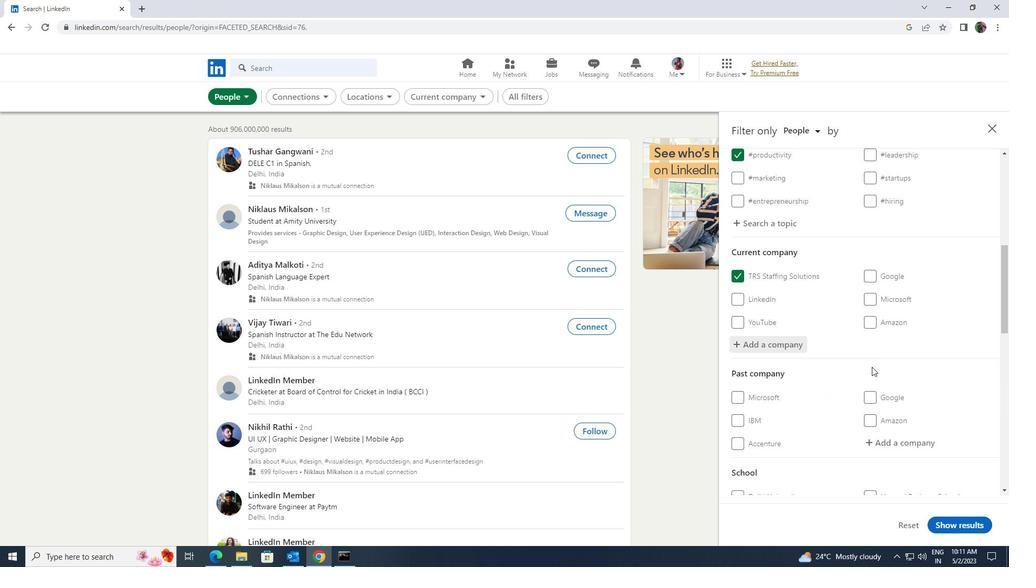 
Action: Mouse scrolled (871, 367) with delta (0, 0)
Screenshot: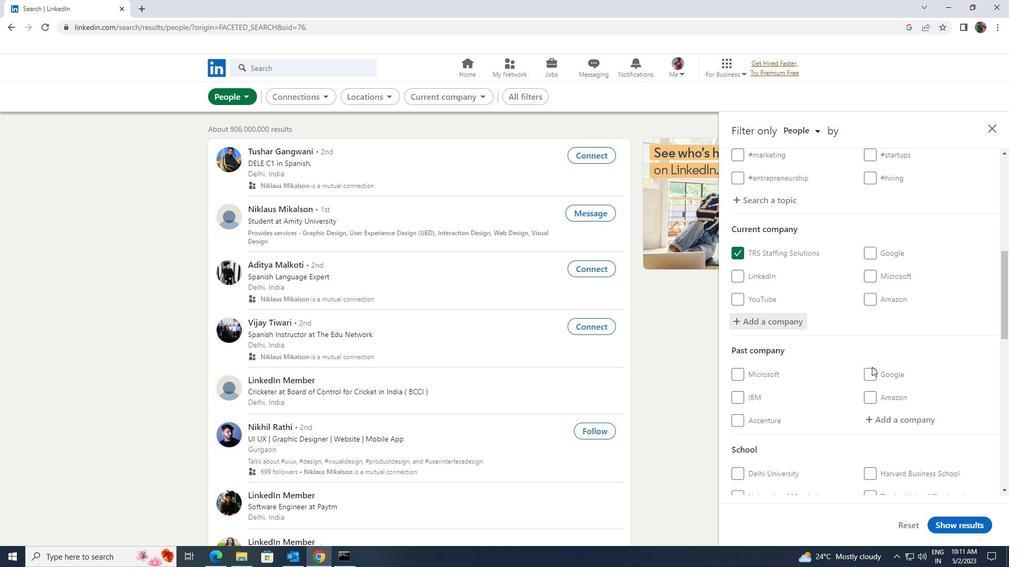 
Action: Mouse scrolled (871, 367) with delta (0, 0)
Screenshot: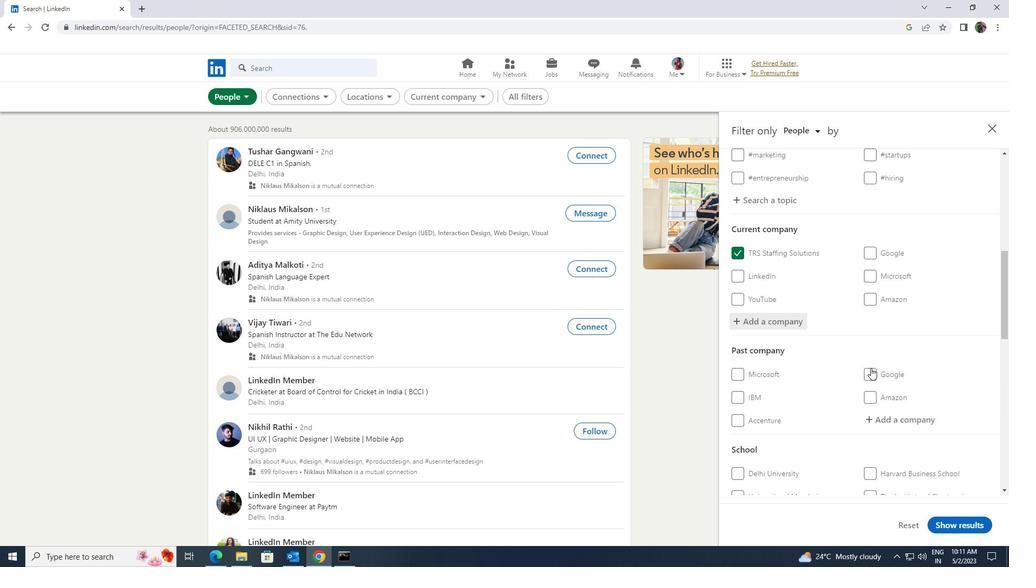 
Action: Mouse scrolled (871, 367) with delta (0, 0)
Screenshot: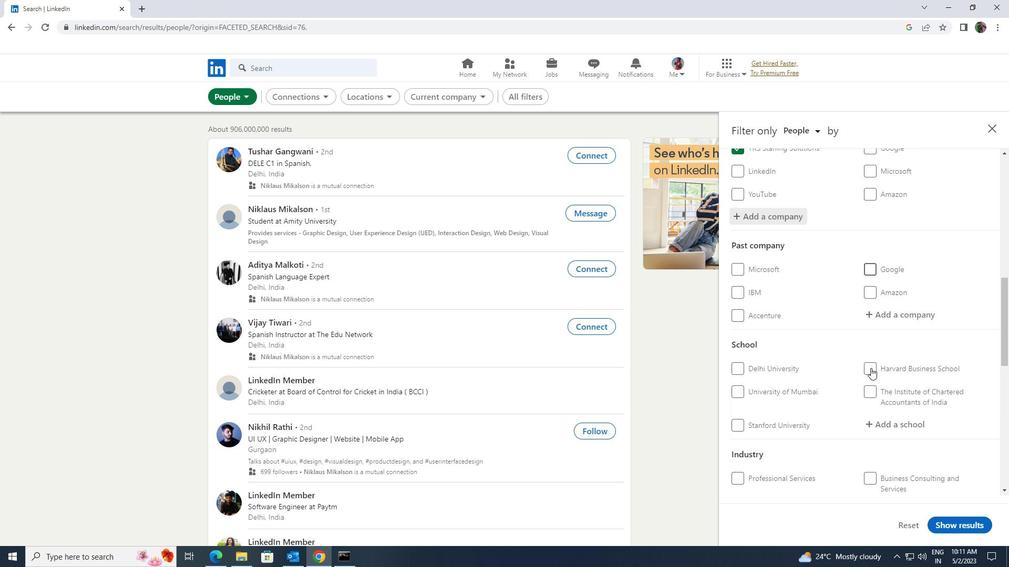 
Action: Mouse moved to (877, 369)
Screenshot: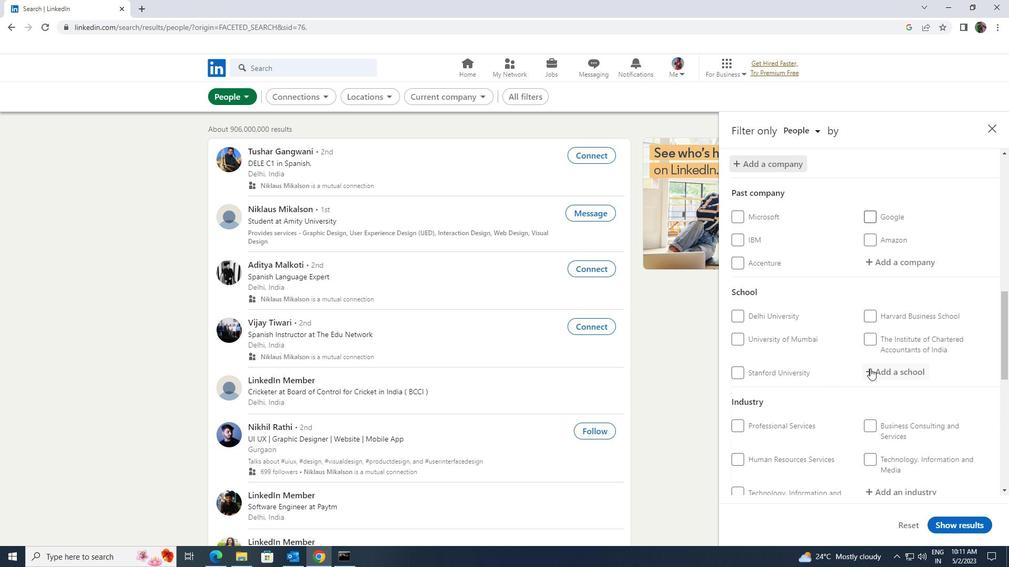 
Action: Mouse pressed left at (877, 369)
Screenshot: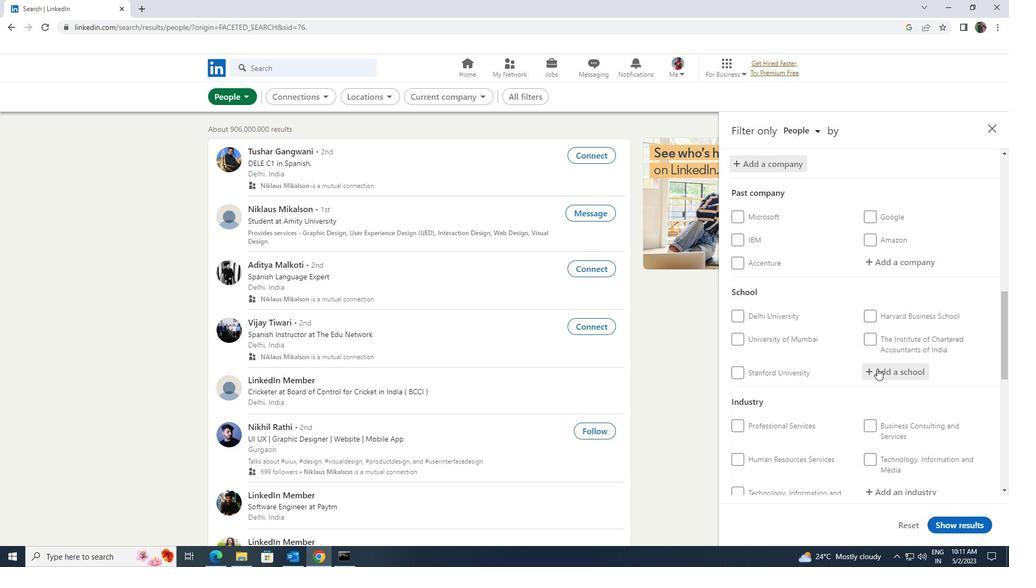 
Action: Key pressed <Key.shift>MAHARAJA
Screenshot: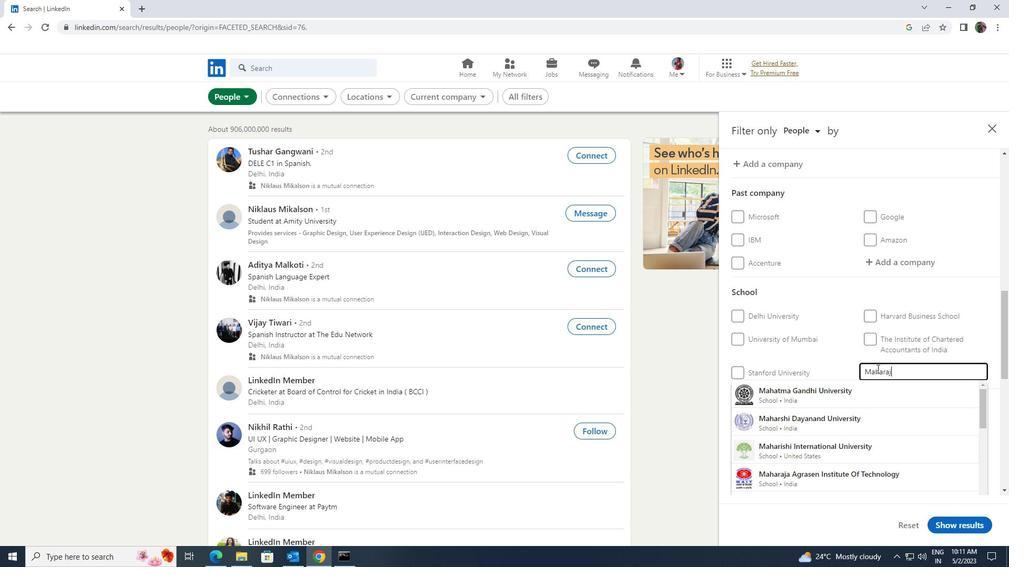 
Action: Mouse moved to (875, 383)
Screenshot: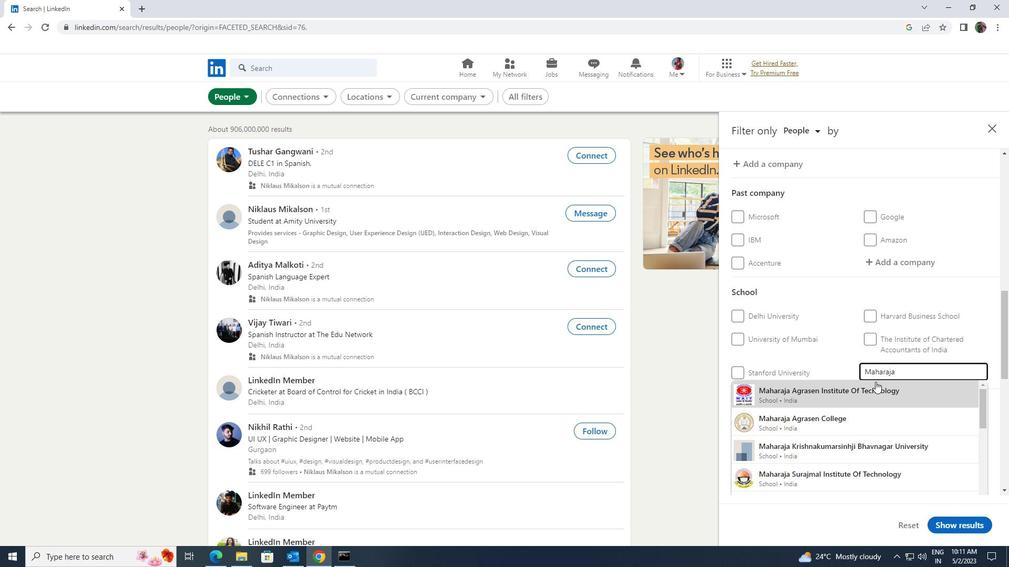 
Action: Mouse pressed left at (875, 383)
Screenshot: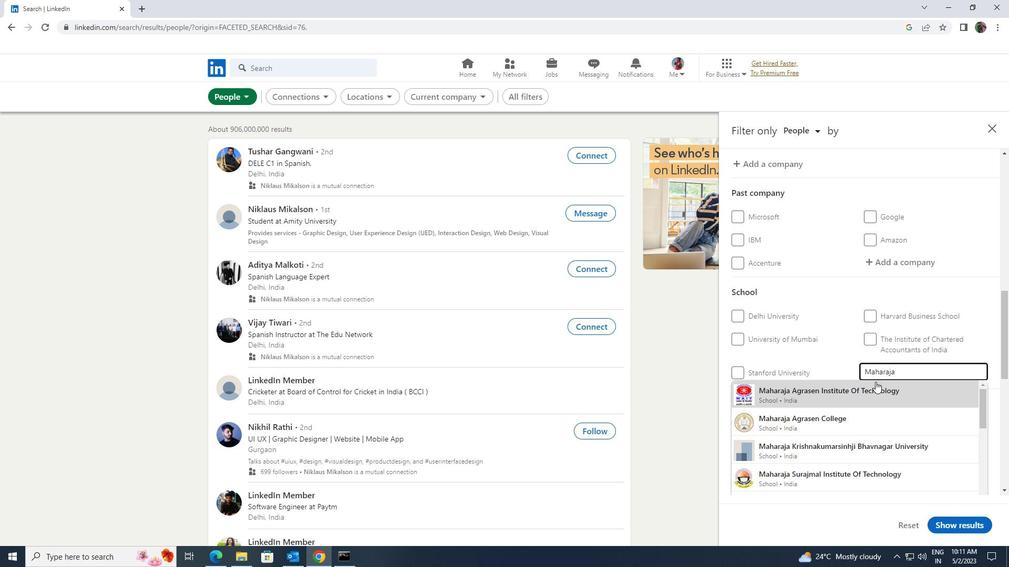 
Action: Mouse scrolled (875, 383) with delta (0, 0)
Screenshot: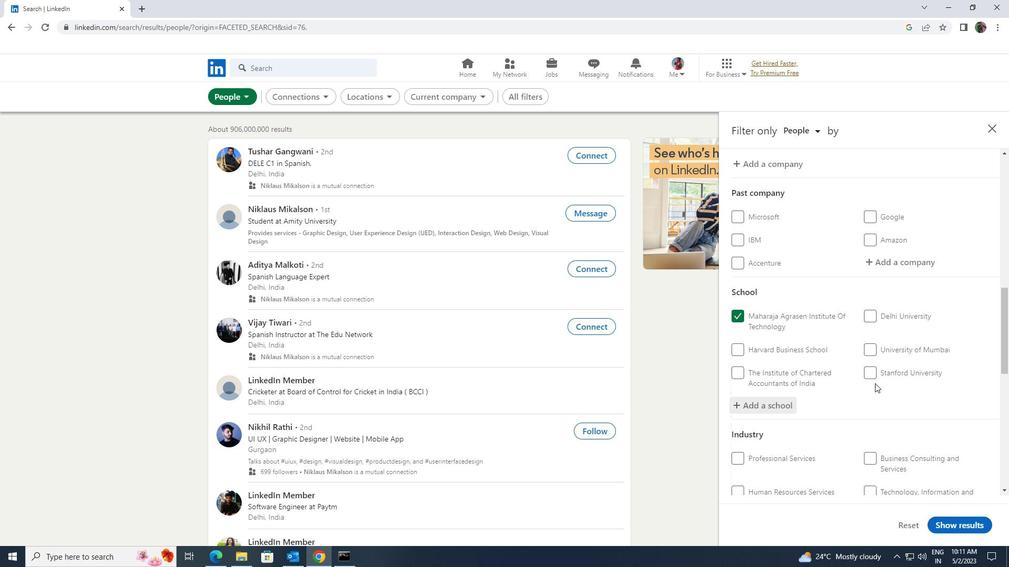 
Action: Mouse scrolled (875, 383) with delta (0, 0)
Screenshot: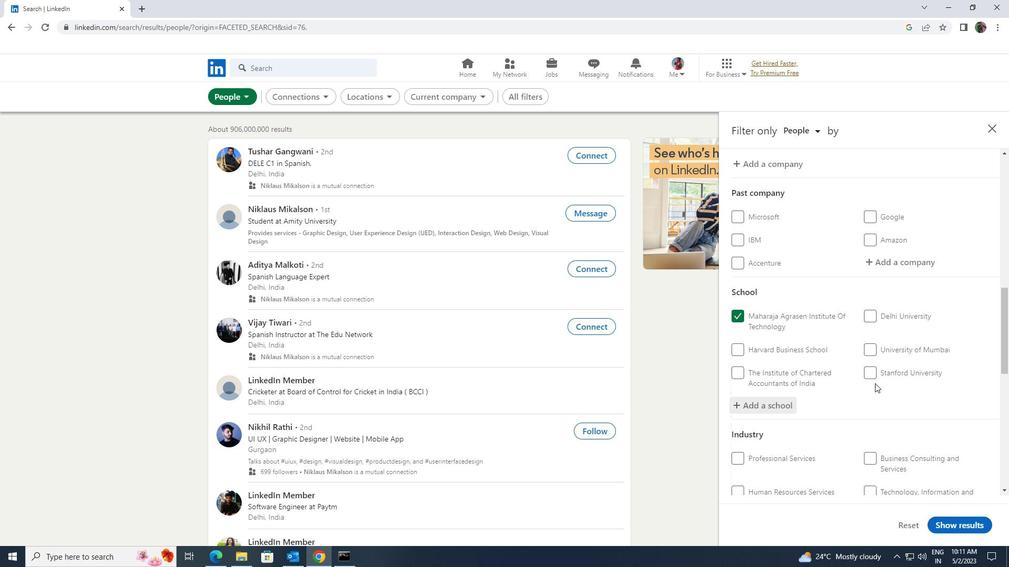 
Action: Mouse moved to (882, 415)
Screenshot: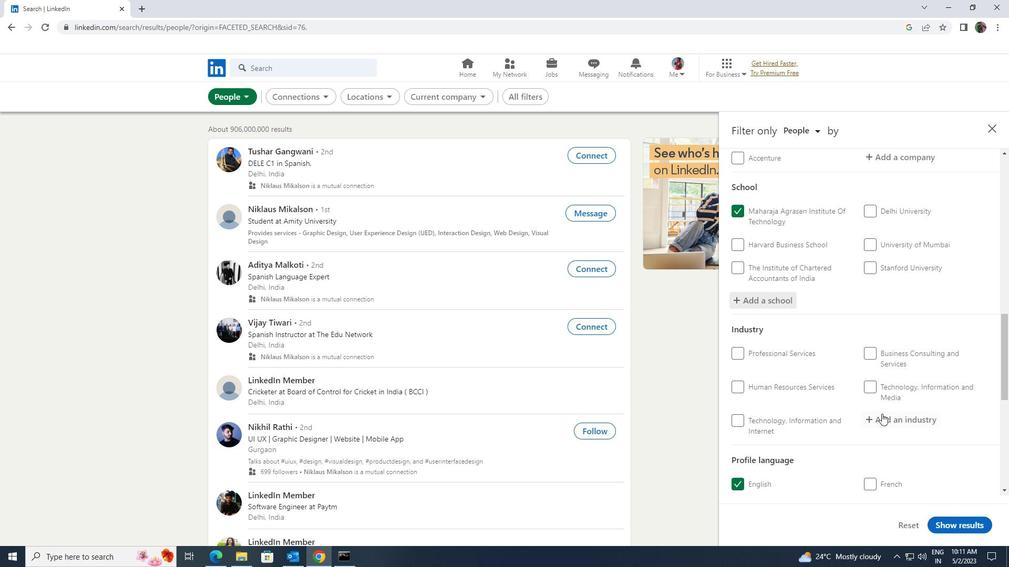 
Action: Mouse pressed left at (882, 415)
Screenshot: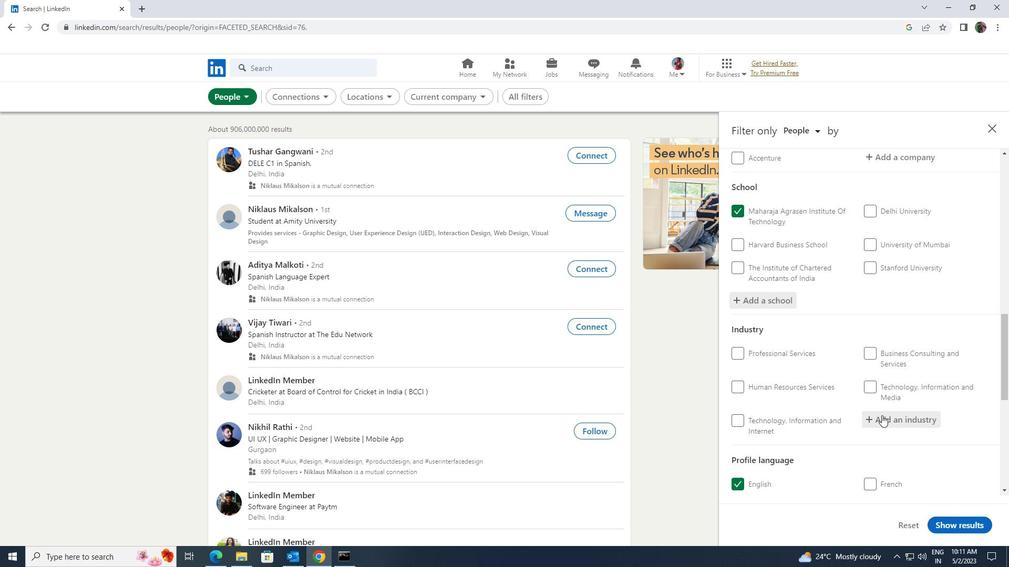 
Action: Key pressed <Key.shift>CLAY<Key.space><Key.shift>AND<Key.space>
Screenshot: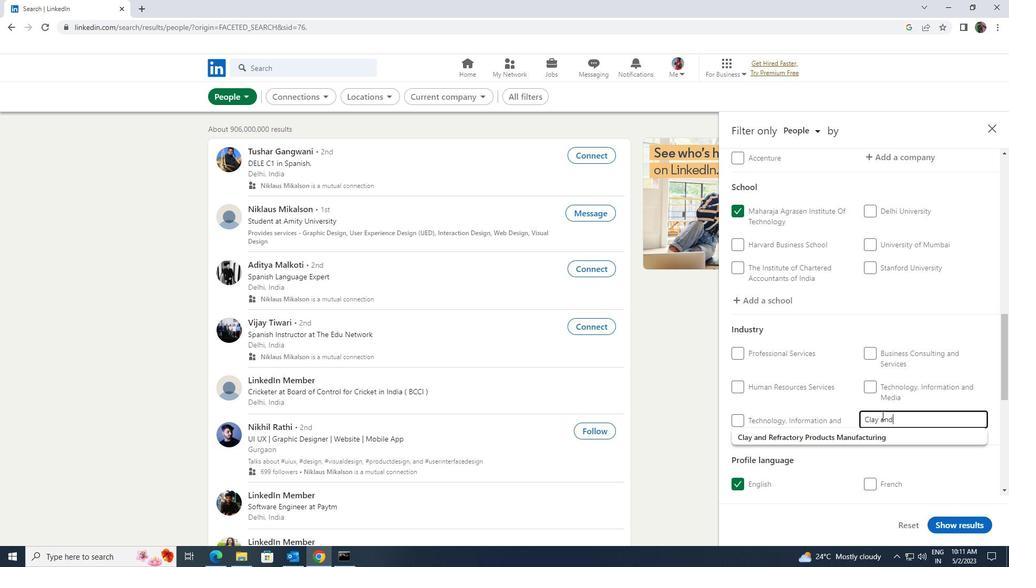
Action: Mouse moved to (878, 432)
Screenshot: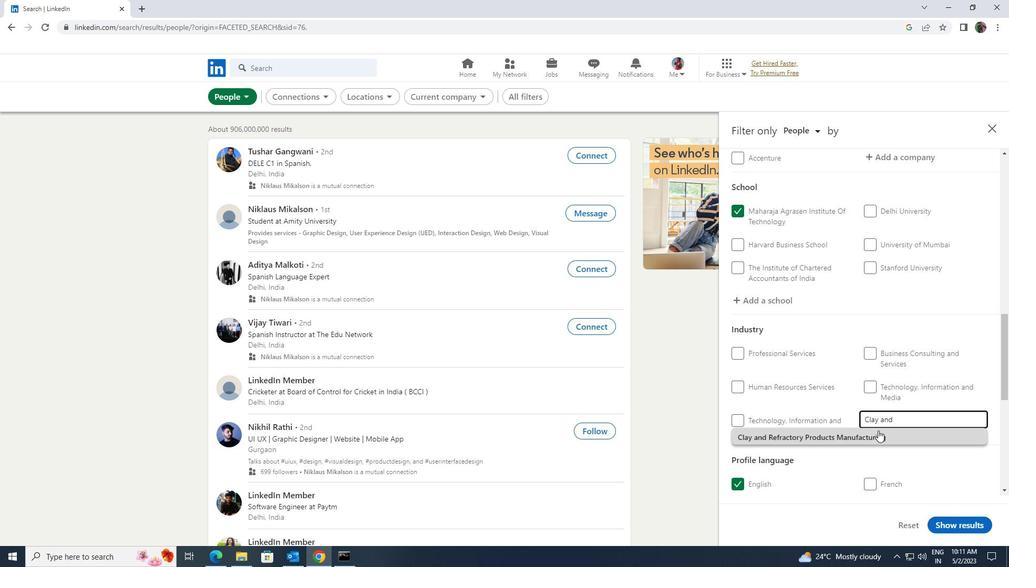 
Action: Mouse pressed left at (878, 432)
Screenshot: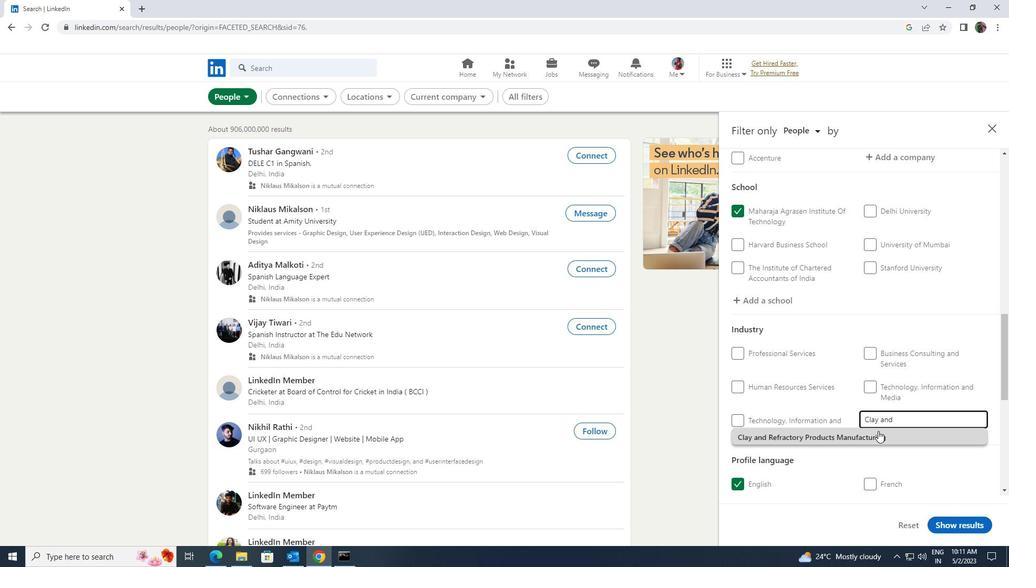 
Action: Mouse scrolled (878, 431) with delta (0, 0)
Screenshot: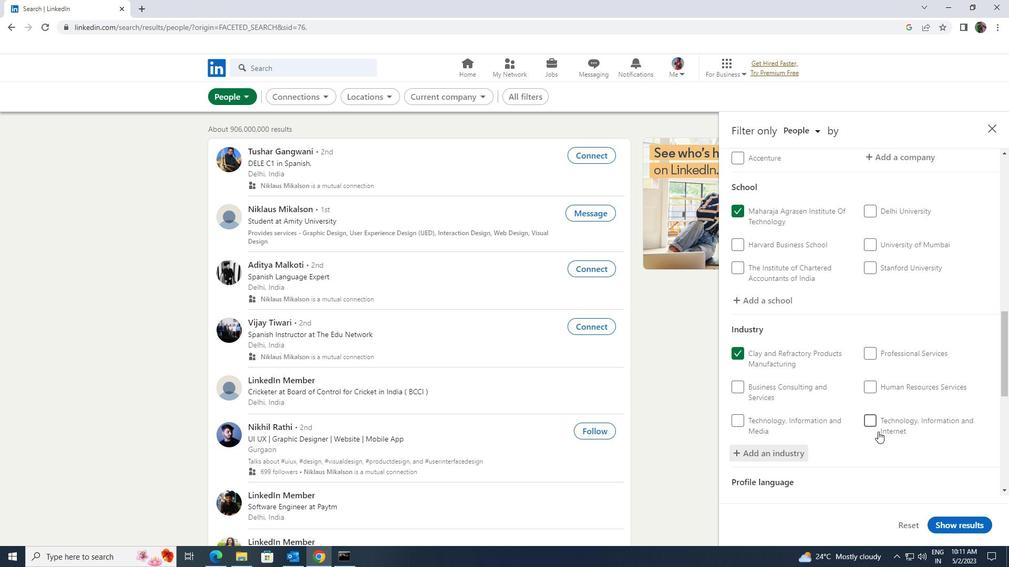 
Action: Mouse scrolled (878, 431) with delta (0, 0)
Screenshot: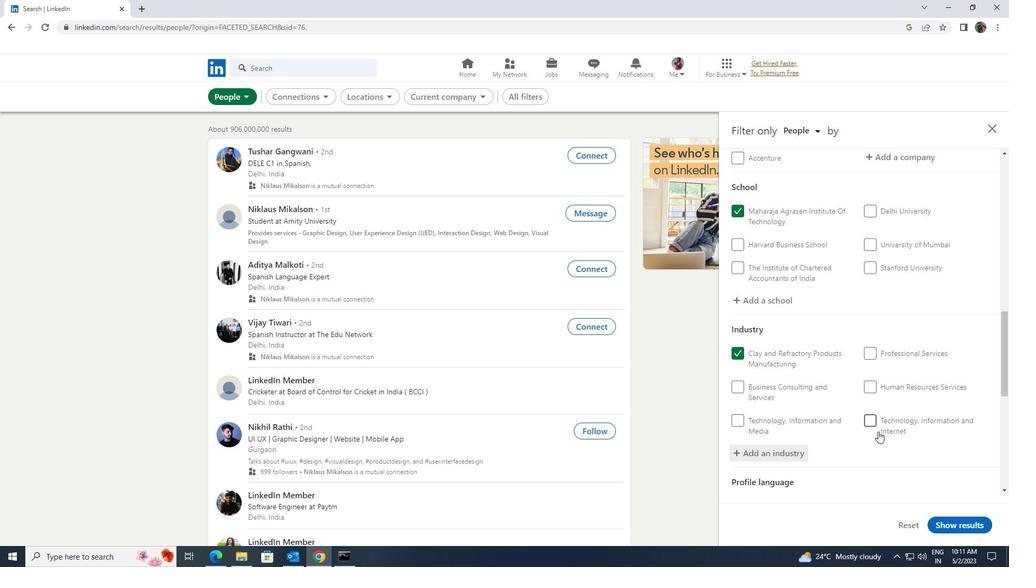 
Action: Mouse scrolled (878, 431) with delta (0, 0)
Screenshot: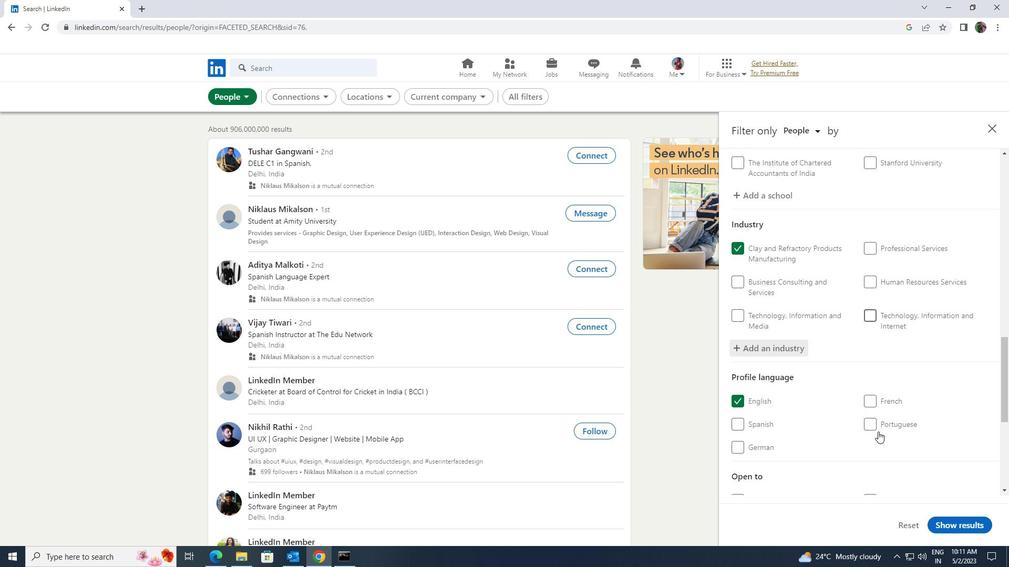 
Action: Mouse scrolled (878, 431) with delta (0, 0)
Screenshot: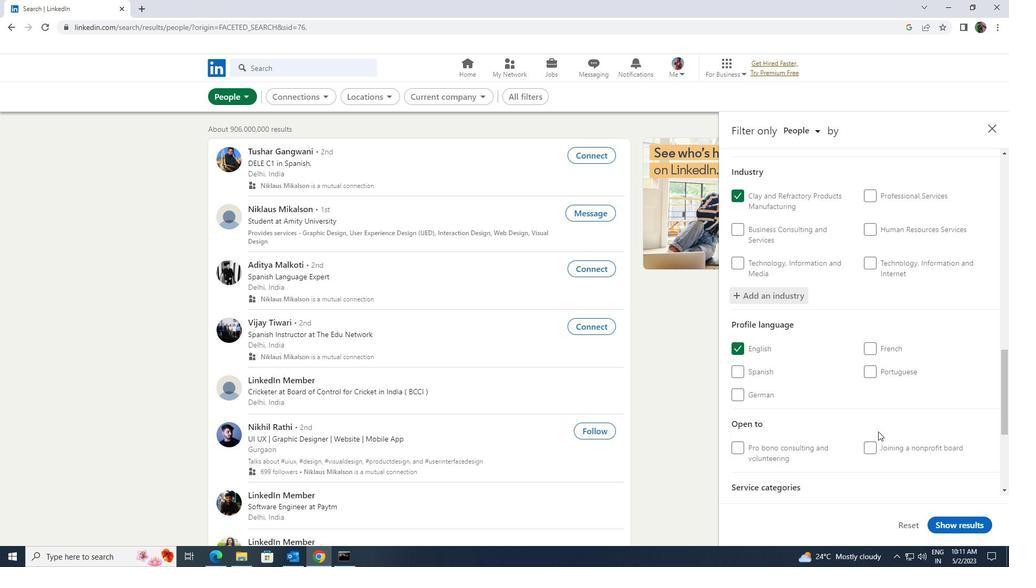 
Action: Mouse scrolled (878, 431) with delta (0, 0)
Screenshot: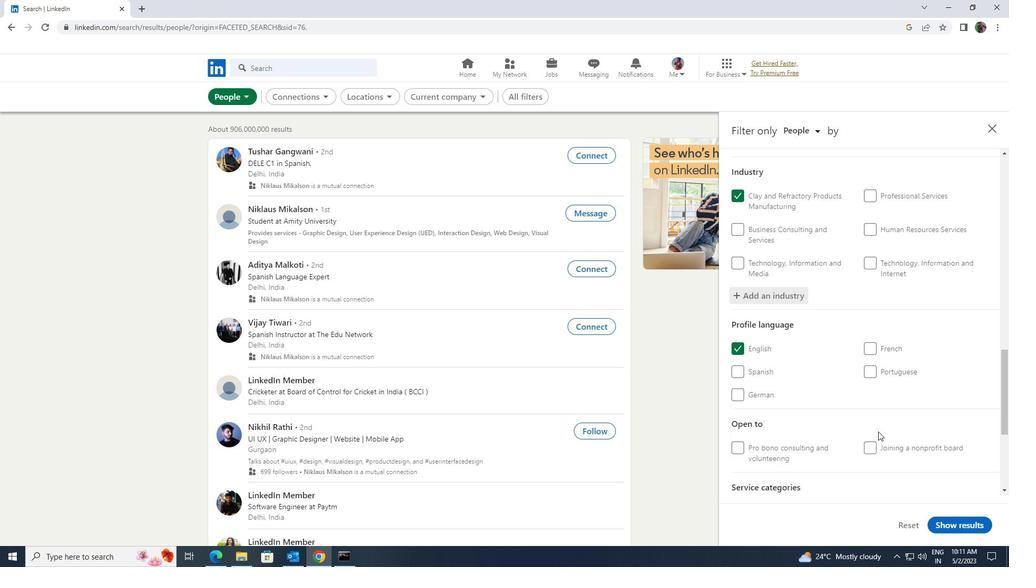 
Action: Mouse moved to (879, 451)
Screenshot: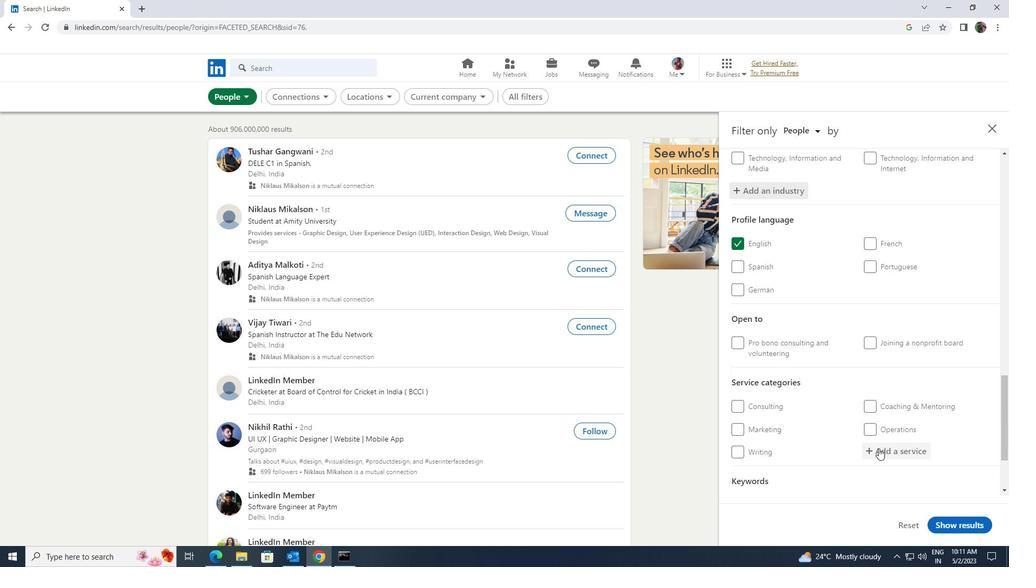 
Action: Mouse pressed left at (879, 451)
Screenshot: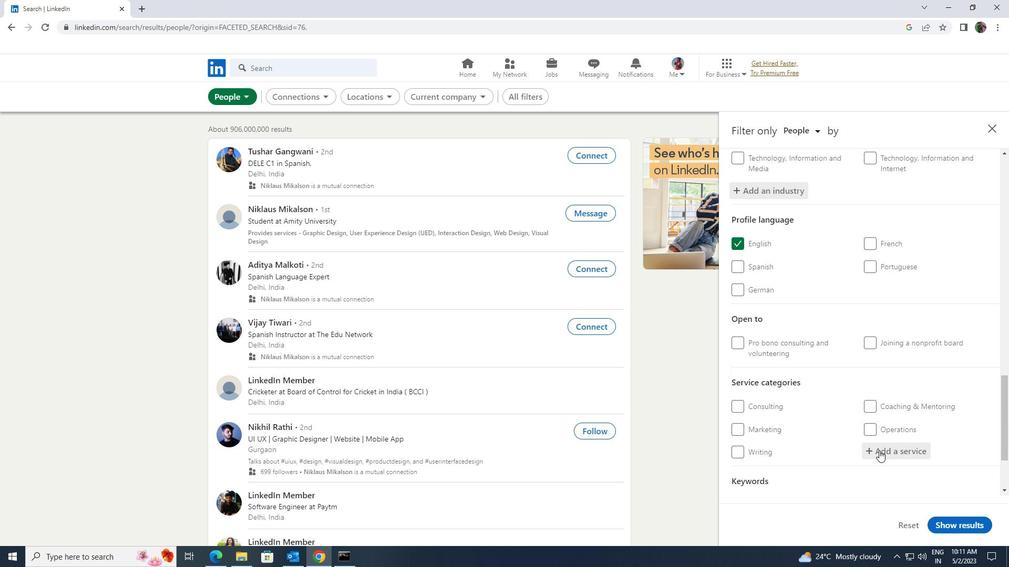 
Action: Key pressed <Key.shift>WORDPRE
Screenshot: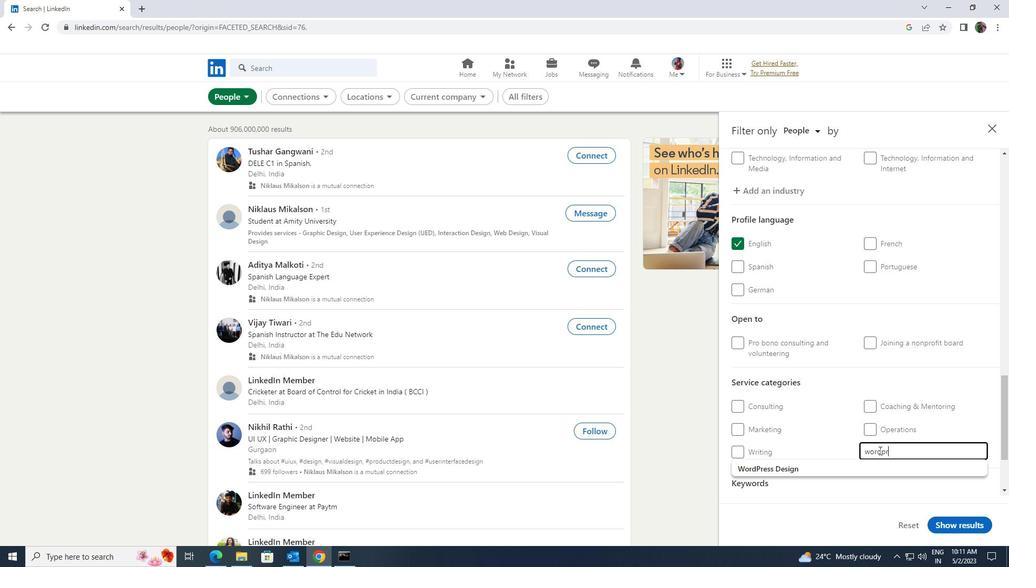 
Action: Mouse moved to (877, 460)
Screenshot: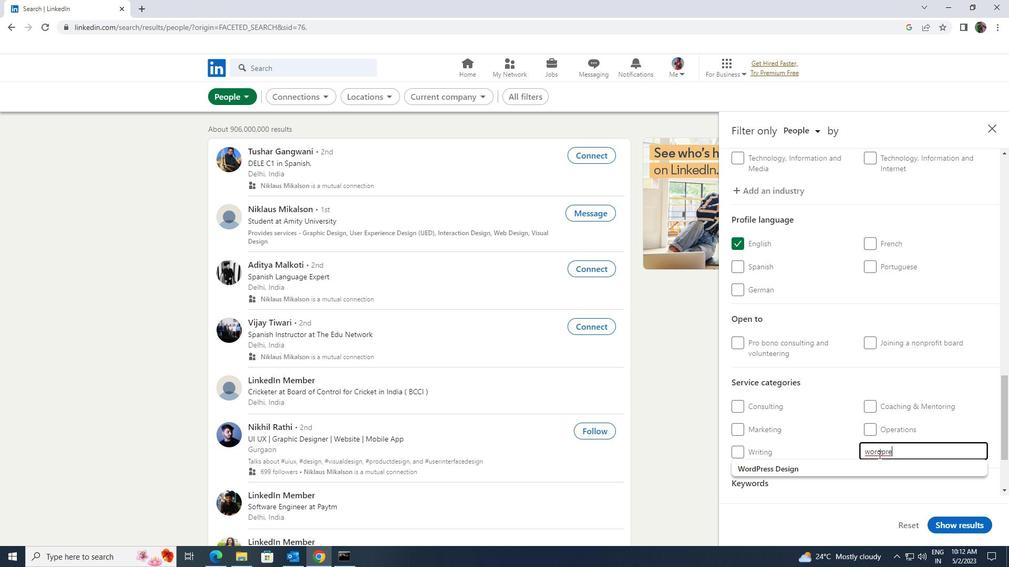 
Action: Mouse pressed left at (877, 460)
Screenshot: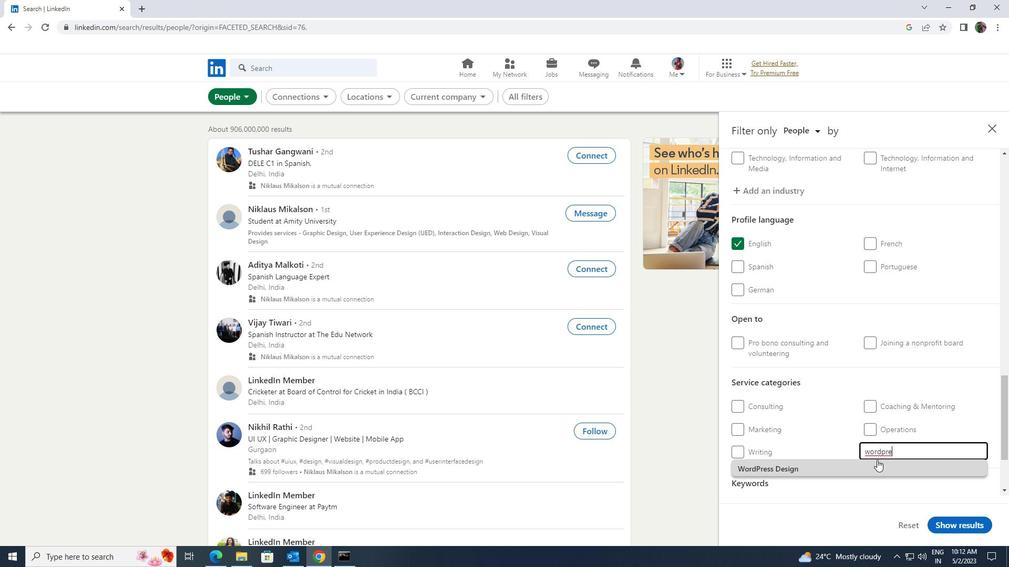 
Action: Mouse moved to (876, 461)
Screenshot: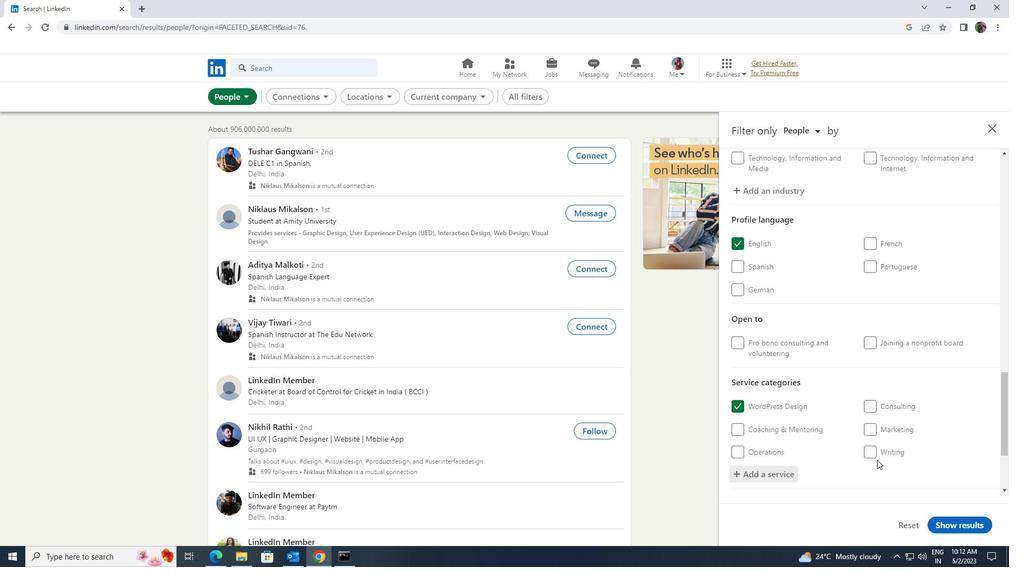 
Action: Mouse scrolled (876, 460) with delta (0, 0)
Screenshot: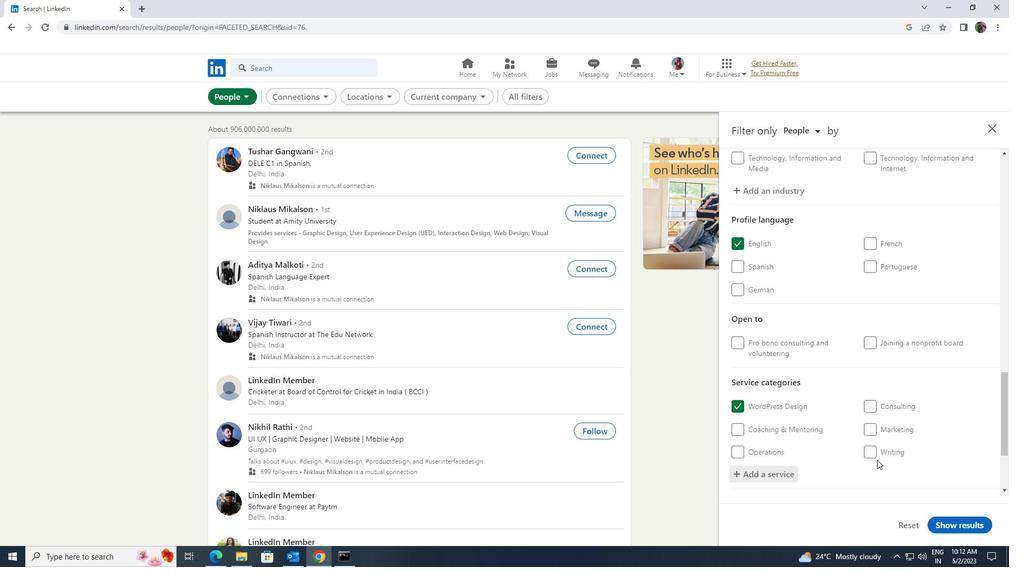 
Action: Mouse moved to (875, 462)
Screenshot: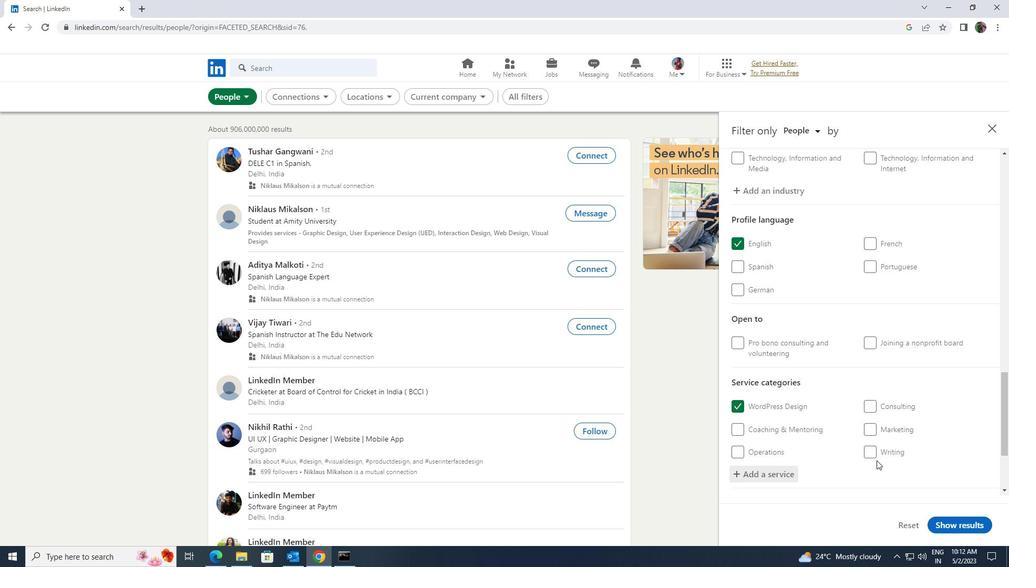 
Action: Mouse scrolled (875, 461) with delta (0, 0)
Screenshot: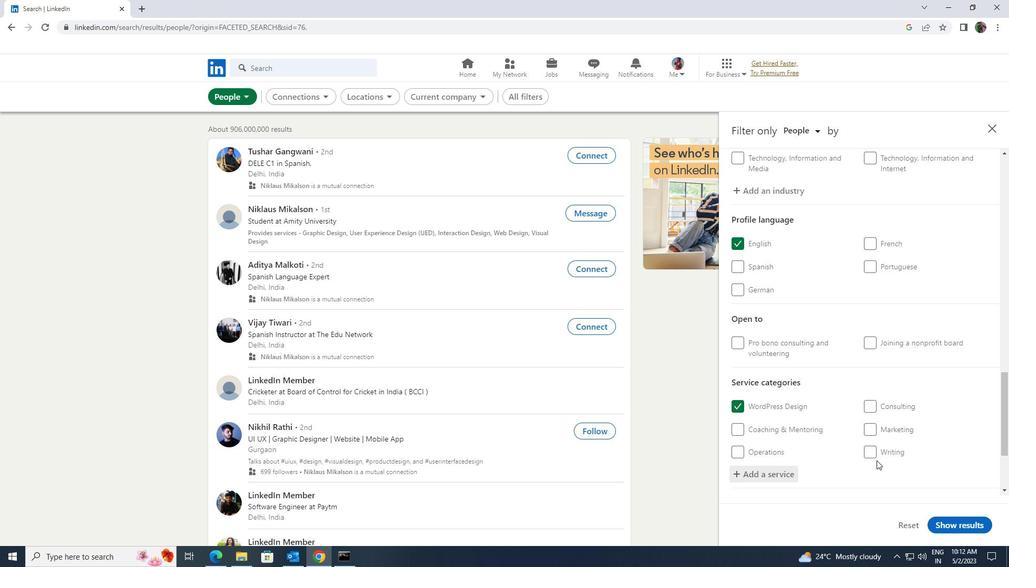 
Action: Mouse moved to (875, 462)
Screenshot: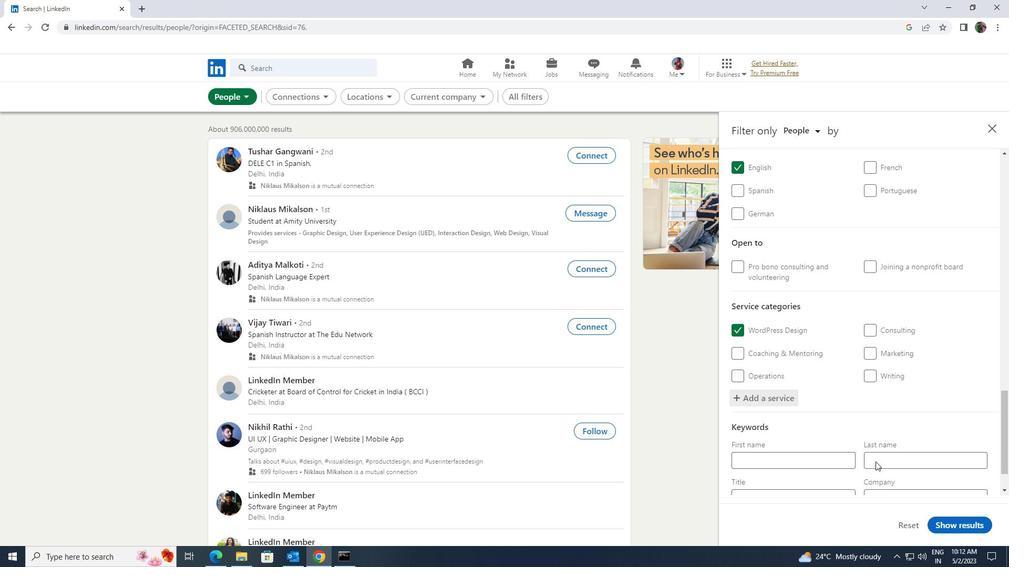 
Action: Mouse scrolled (875, 461) with delta (0, 0)
Screenshot: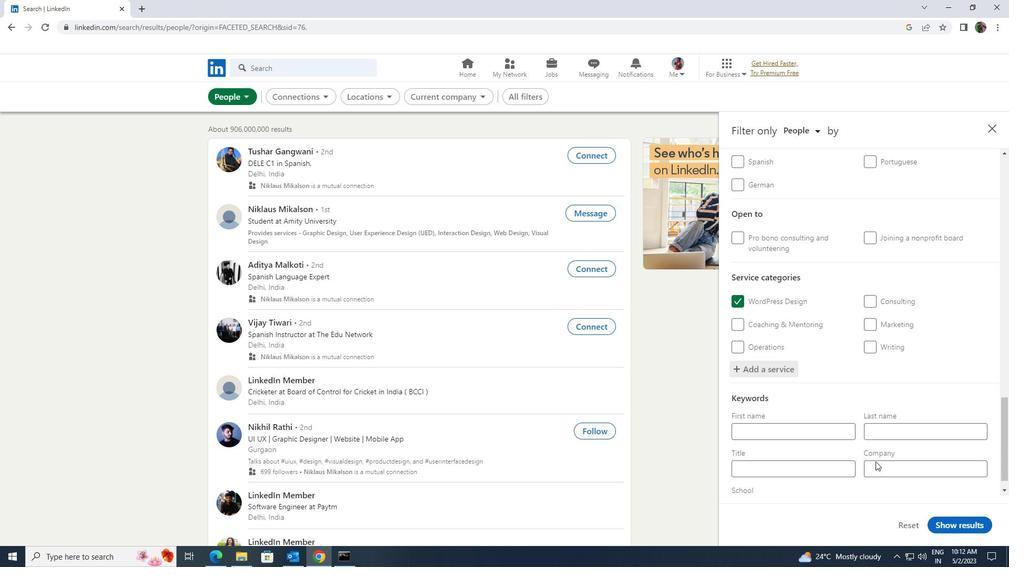 
Action: Mouse moved to (843, 445)
Screenshot: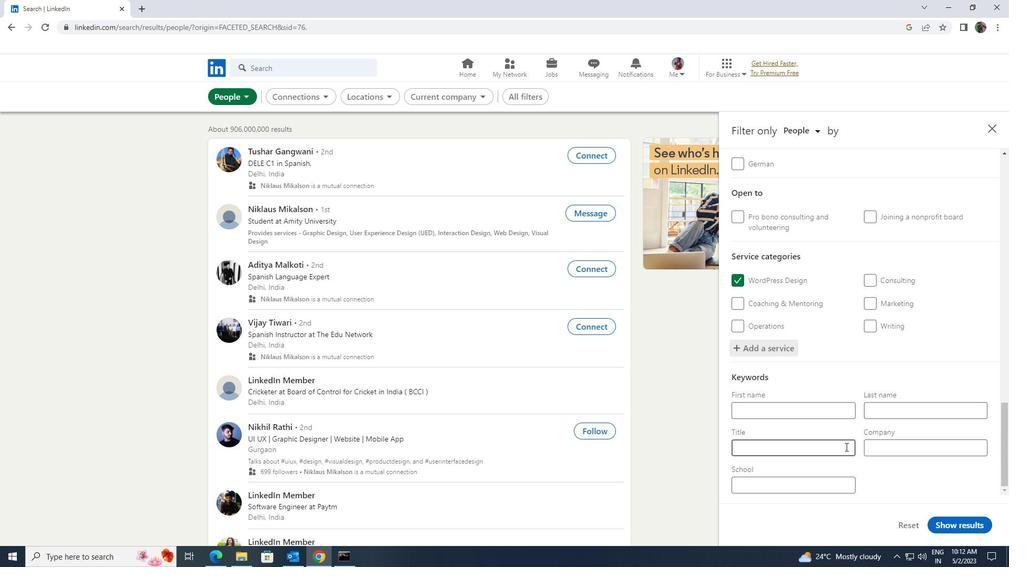
Action: Mouse pressed left at (843, 445)
Screenshot: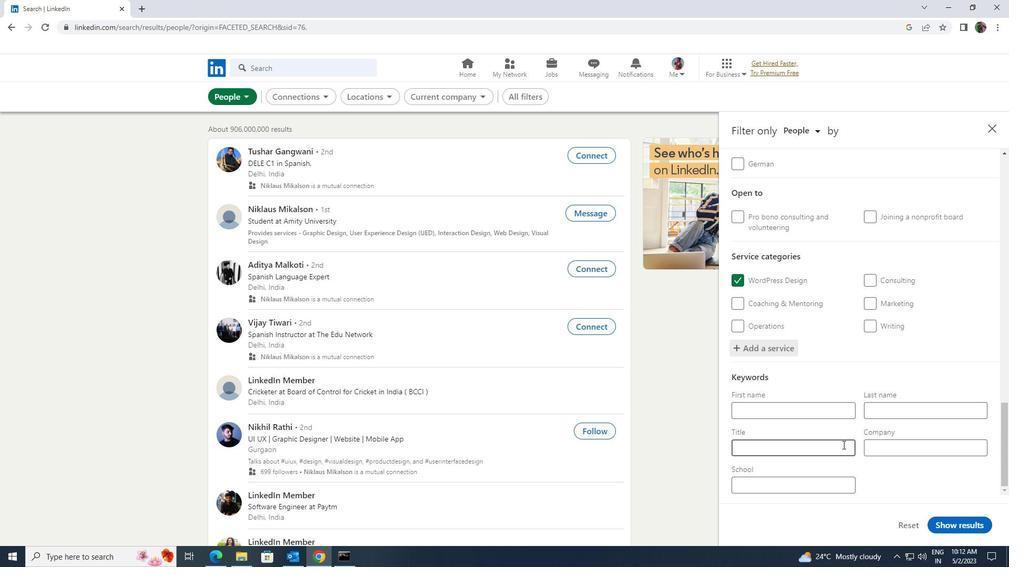 
Action: Key pressed <Key.shift>BRAND<Key.space><Key.shift>MANAGER
Screenshot: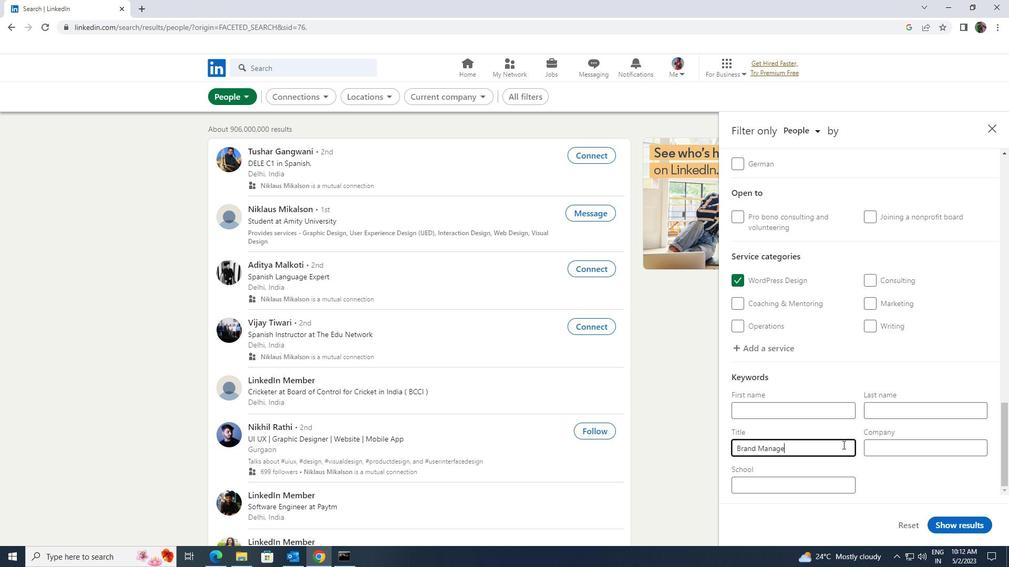 
Action: Mouse moved to (940, 525)
Screenshot: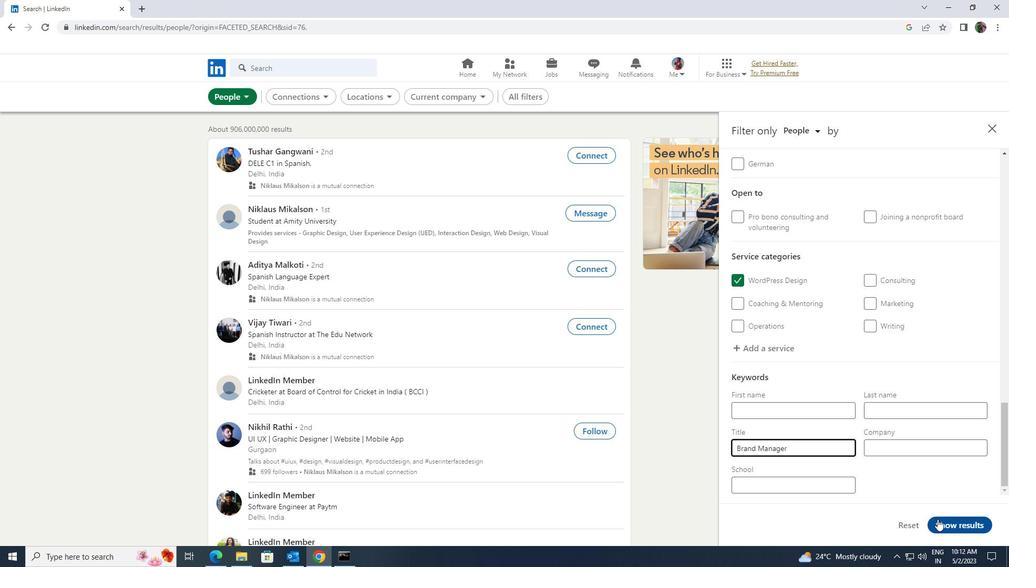 
Action: Mouse pressed left at (940, 525)
Screenshot: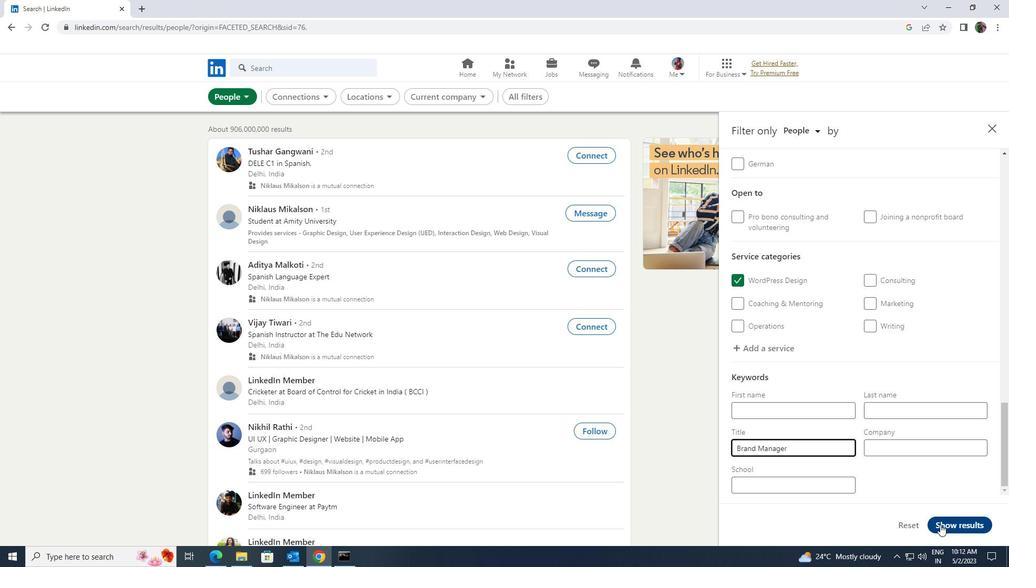 
